Task: Look for space in Ílion, Greece from 4th August, 2023 to 8th August, 2023 for 1 adult in price range Rs.10000 to Rs.15000. Place can be private room with 1  bedroom having 1 bed and 1 bathroom. Property type can be house, flat, hotel. Amenities needed are: wifi, washing machine. Booking option can be shelf check-in. Required host language is English.
Action: Mouse moved to (453, 52)
Screenshot: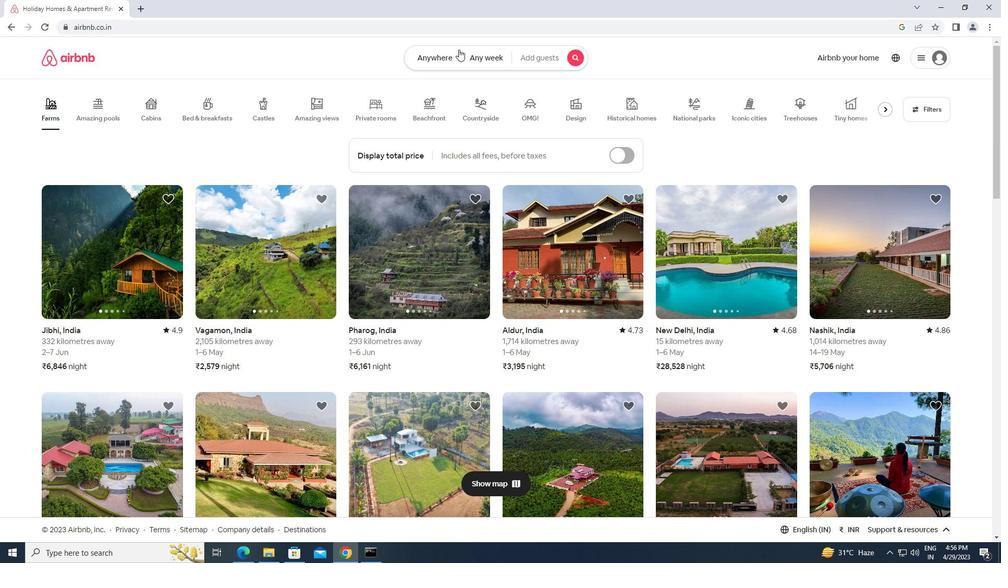 
Action: Mouse pressed left at (453, 52)
Screenshot: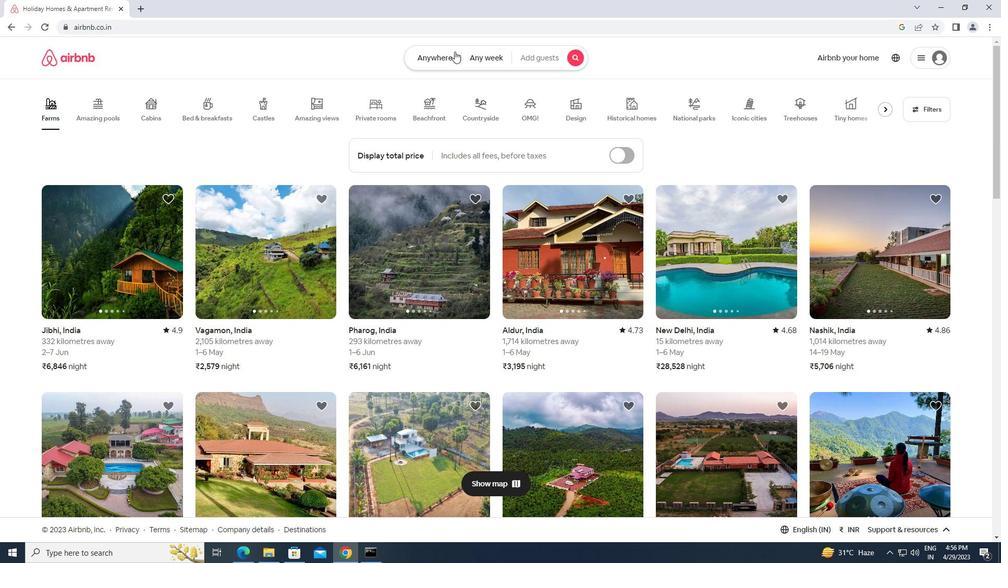 
Action: Mouse moved to (373, 94)
Screenshot: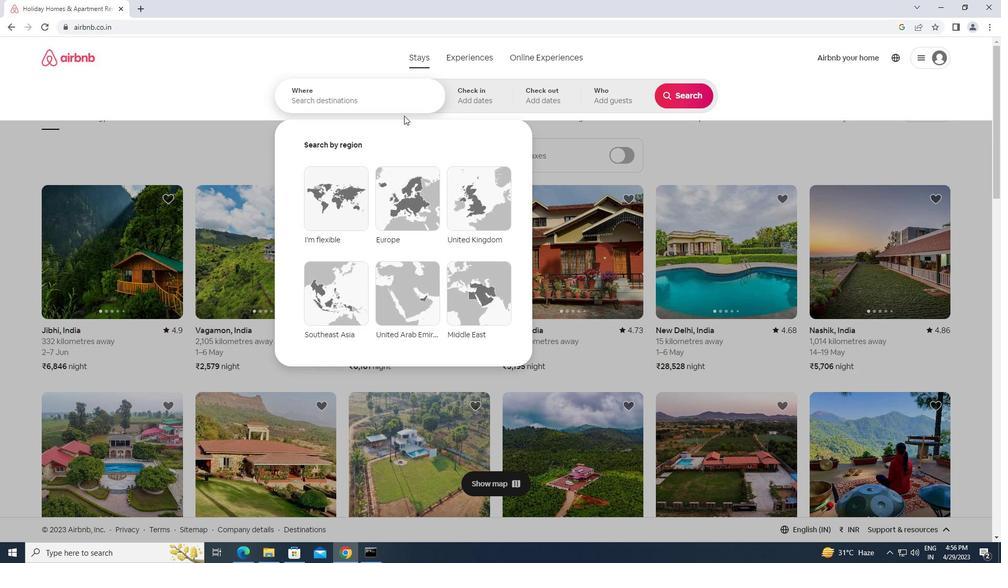 
Action: Mouse pressed left at (373, 94)
Screenshot: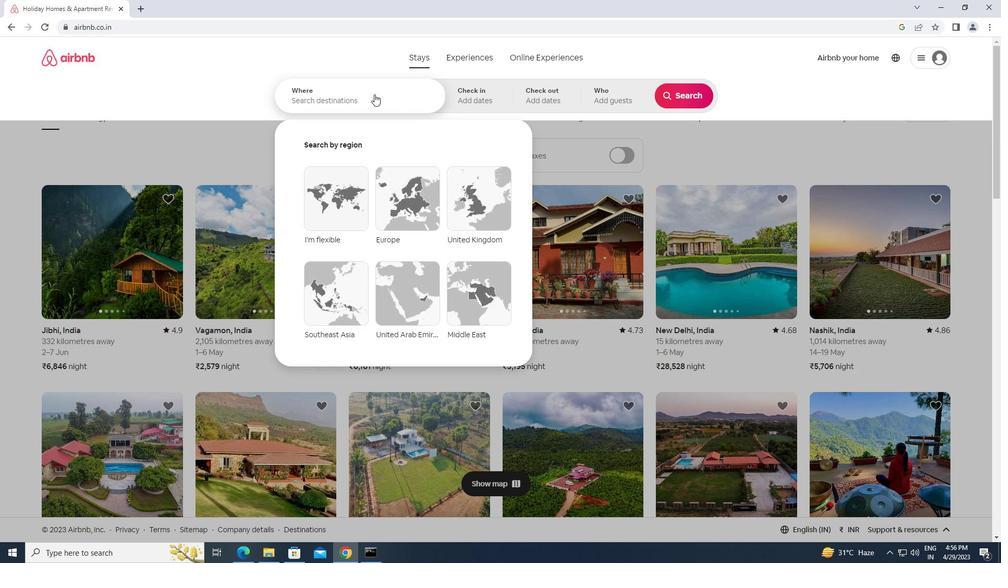 
Action: Key pressed i<Key.caps_lock>lion,<Key.space><Key.caps_lock>g<Key.caps_lock>reece<Key.enter>
Screenshot: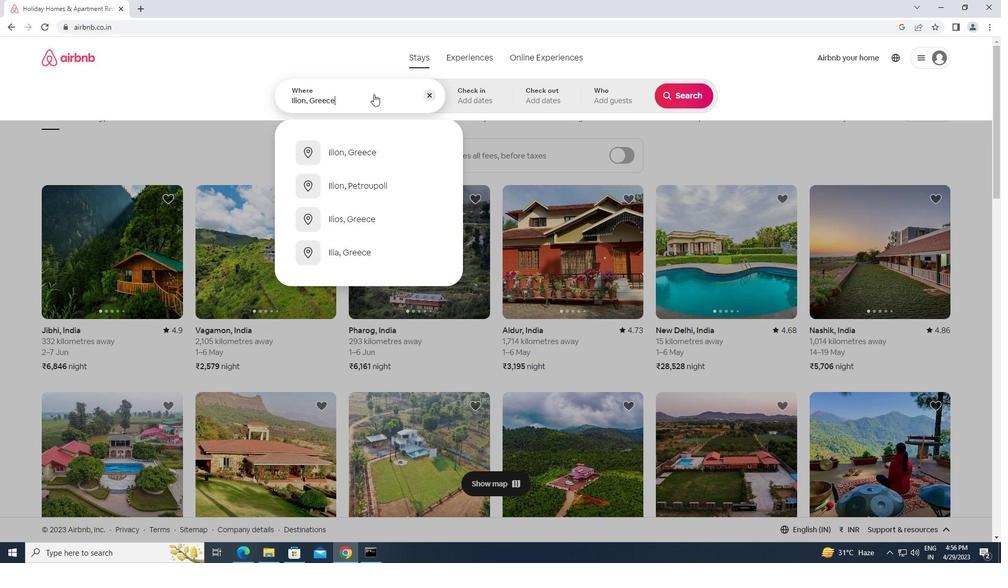 
Action: Mouse moved to (677, 178)
Screenshot: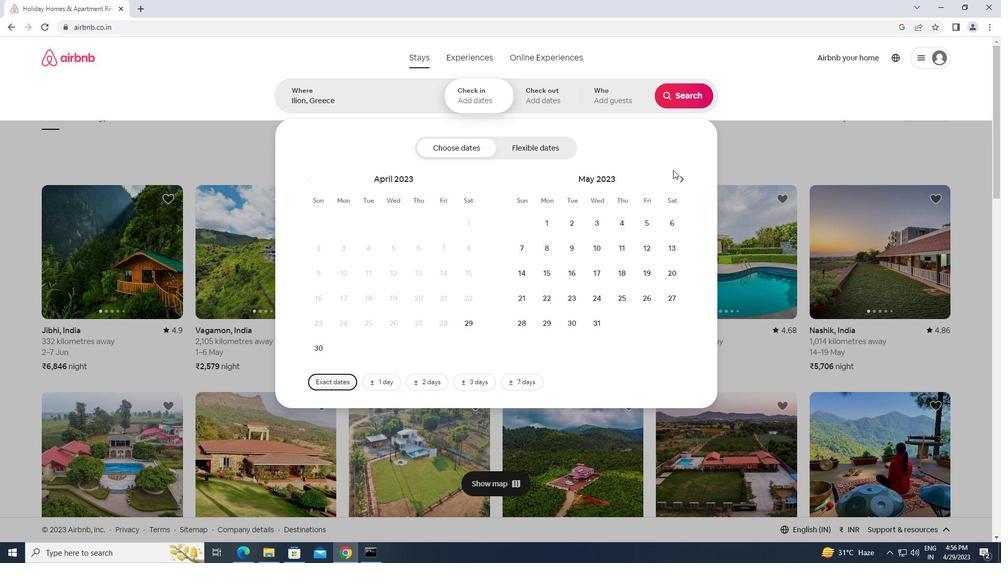 
Action: Mouse pressed left at (677, 178)
Screenshot: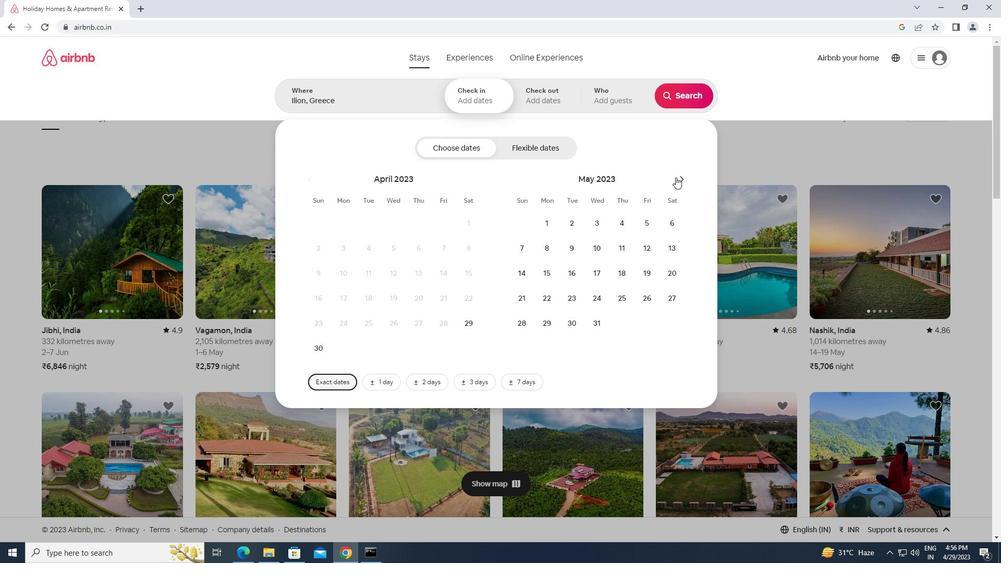 
Action: Mouse pressed left at (677, 178)
Screenshot: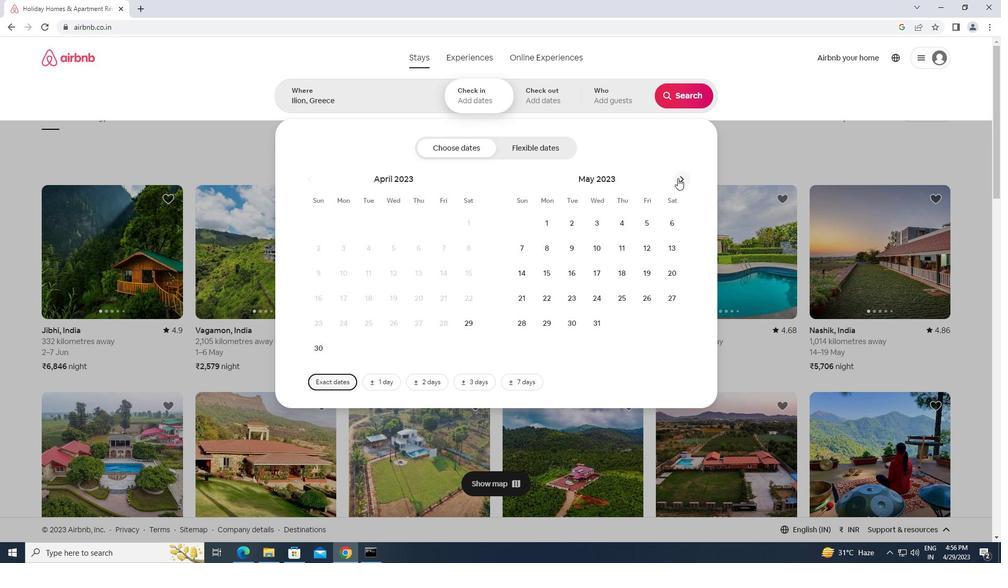 
Action: Mouse pressed left at (677, 178)
Screenshot: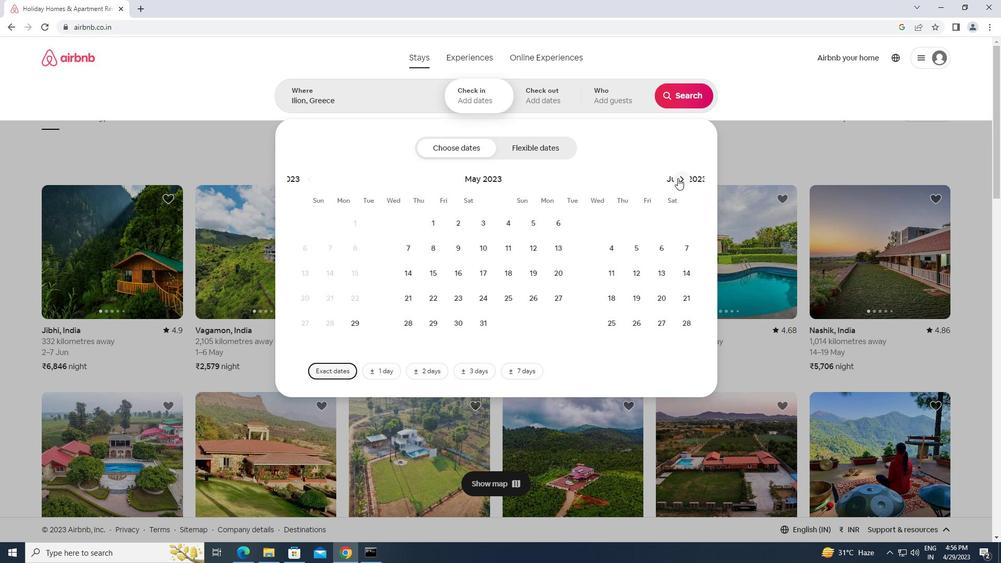 
Action: Mouse pressed left at (677, 178)
Screenshot: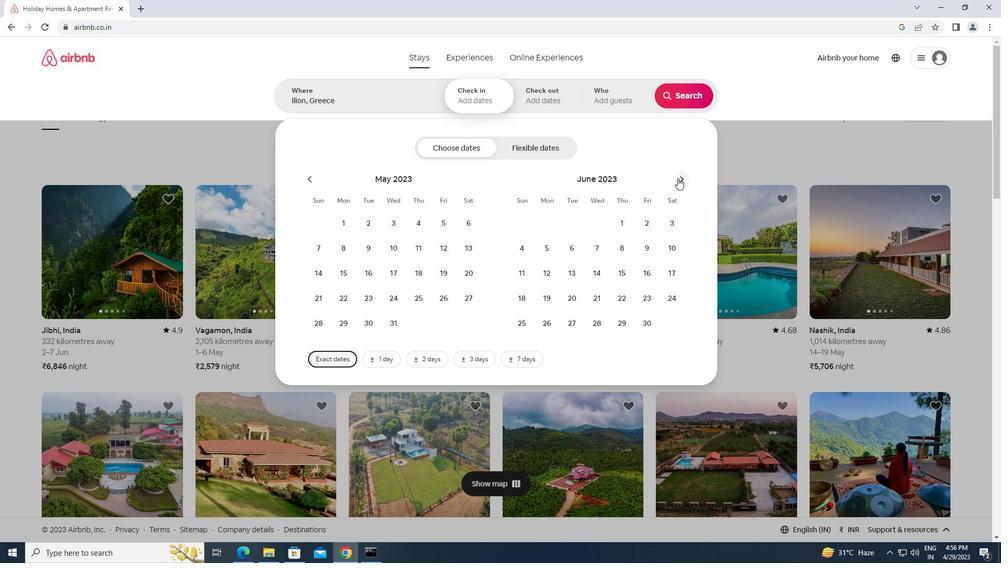 
Action: Mouse moved to (638, 225)
Screenshot: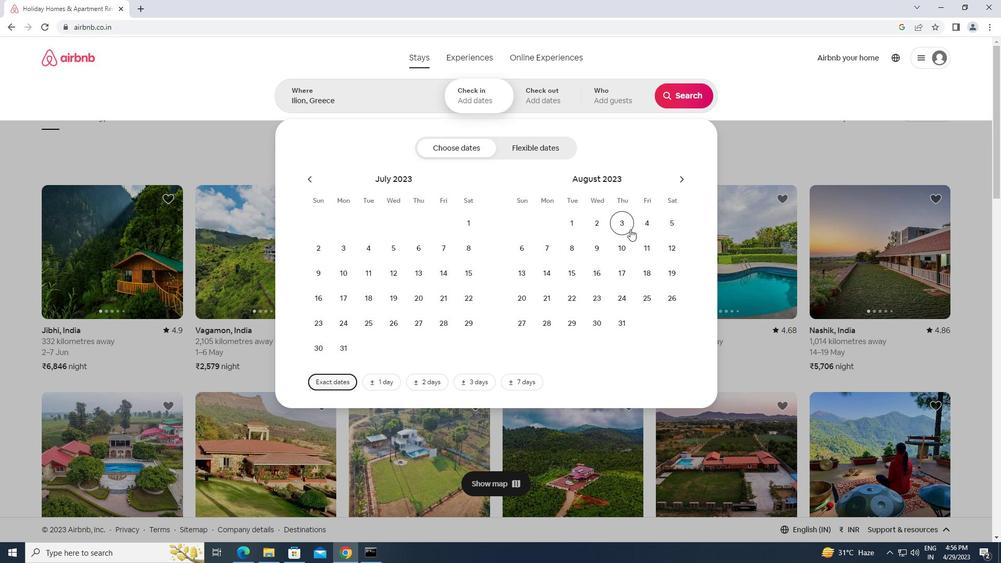 
Action: Mouse pressed left at (638, 225)
Screenshot: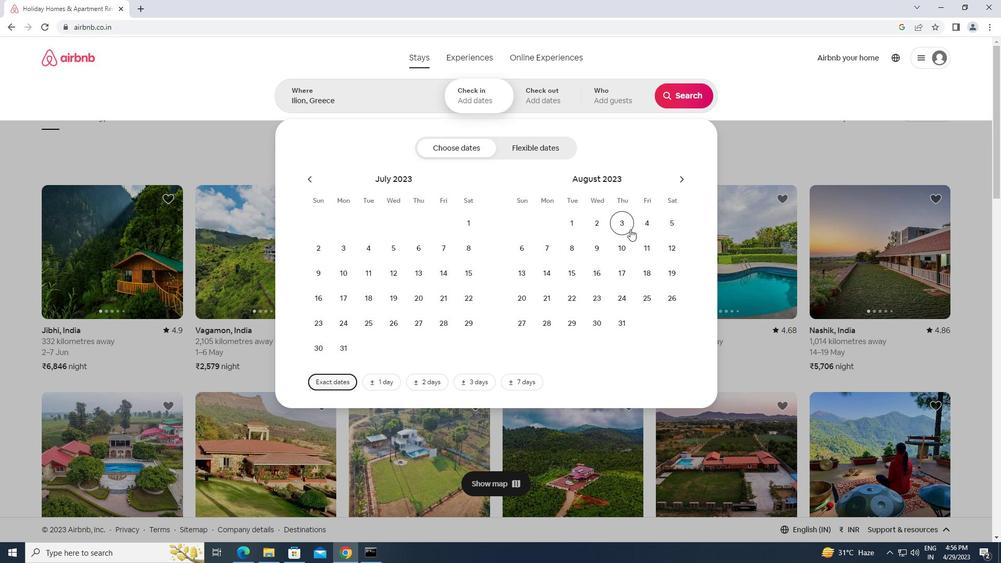 
Action: Mouse moved to (576, 248)
Screenshot: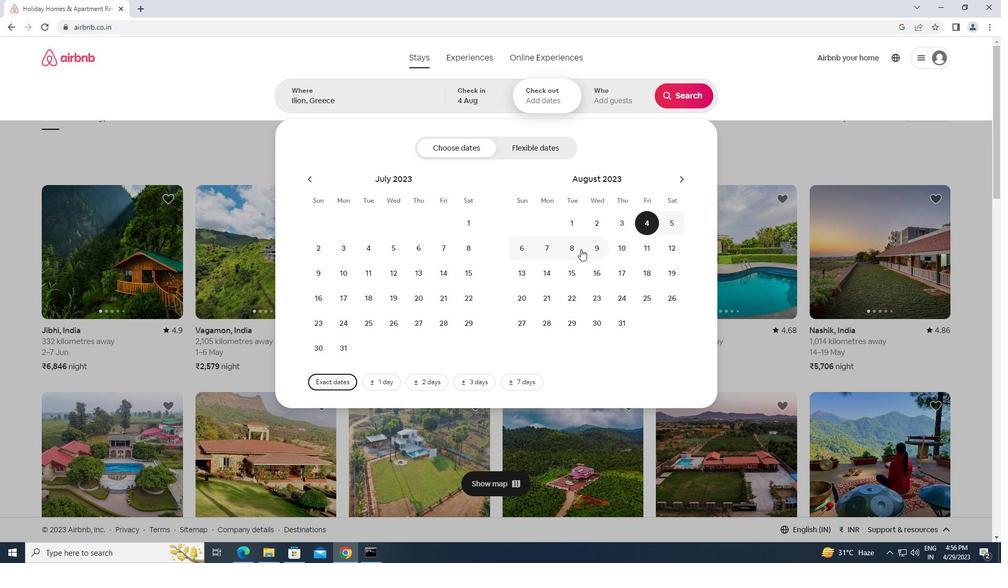 
Action: Mouse pressed left at (576, 248)
Screenshot: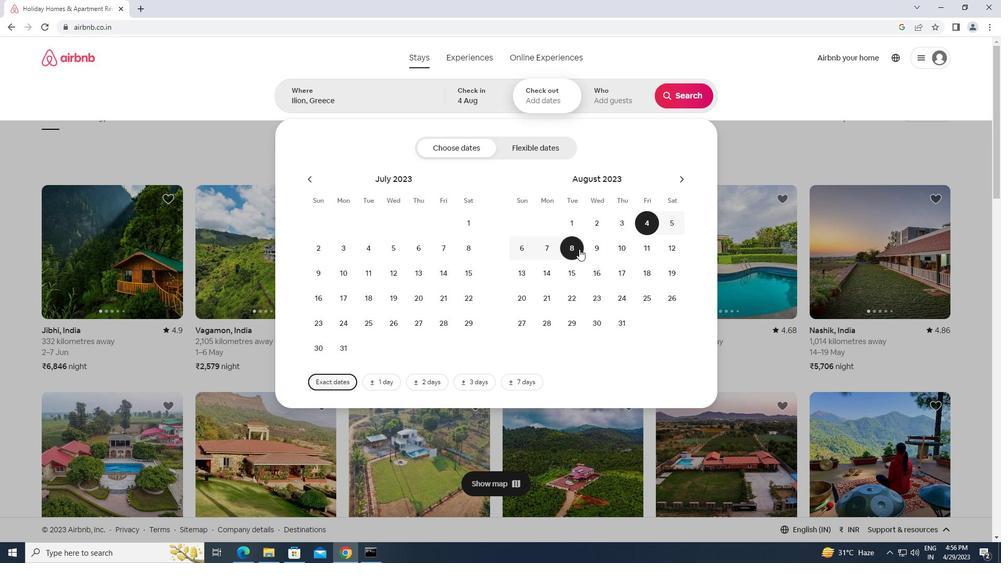 
Action: Mouse moved to (620, 77)
Screenshot: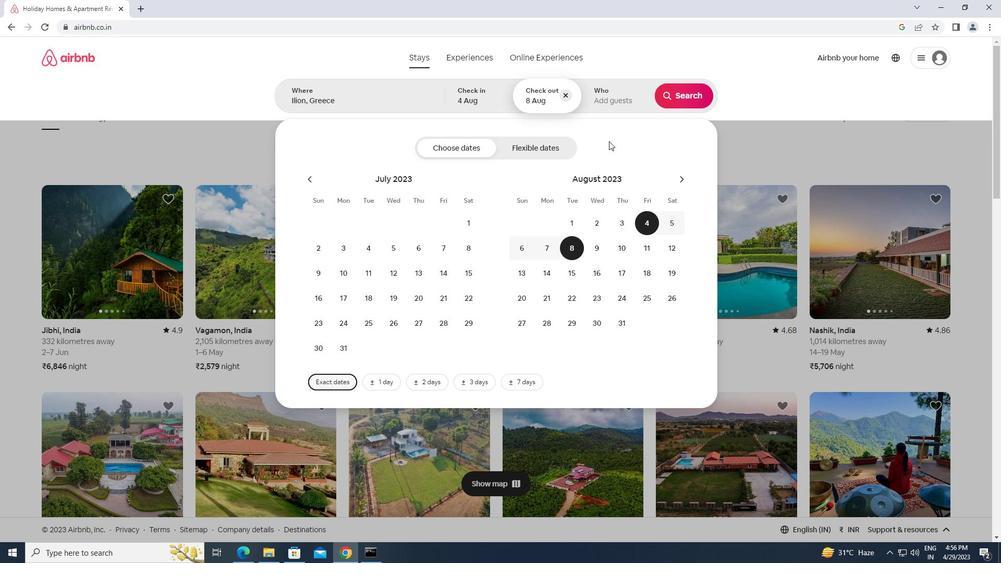 
Action: Mouse pressed left at (620, 77)
Screenshot: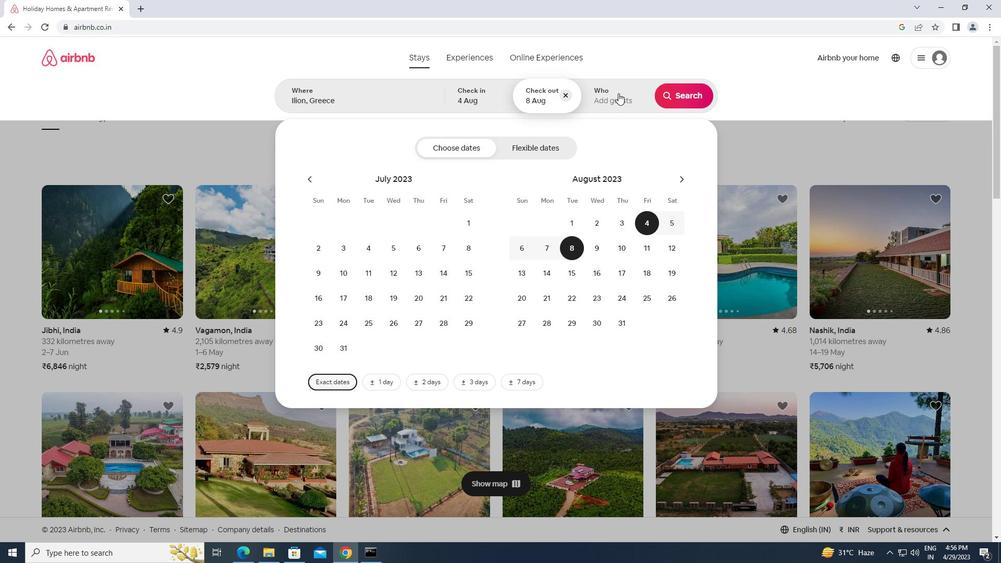 
Action: Mouse moved to (628, 93)
Screenshot: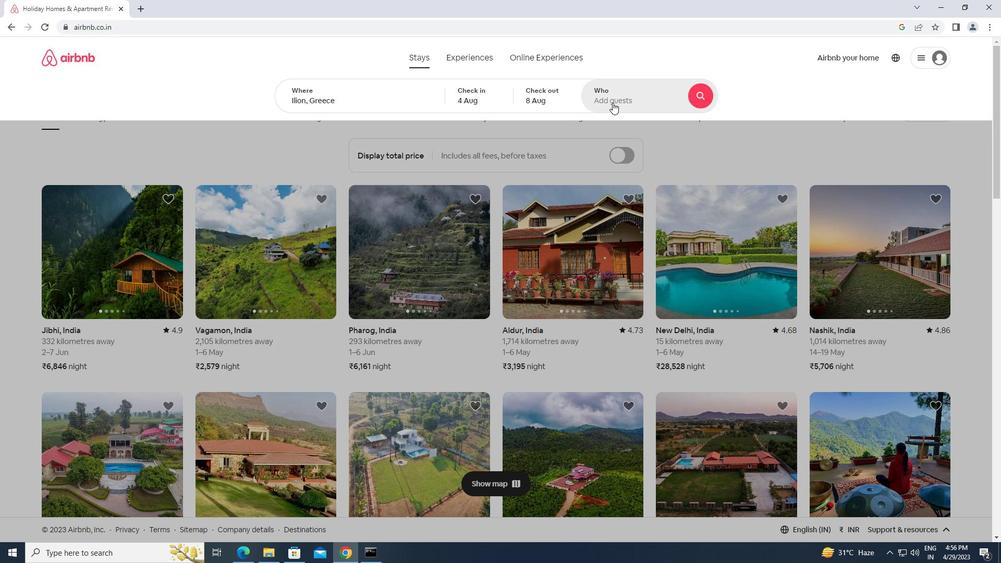 
Action: Mouse pressed left at (628, 93)
Screenshot: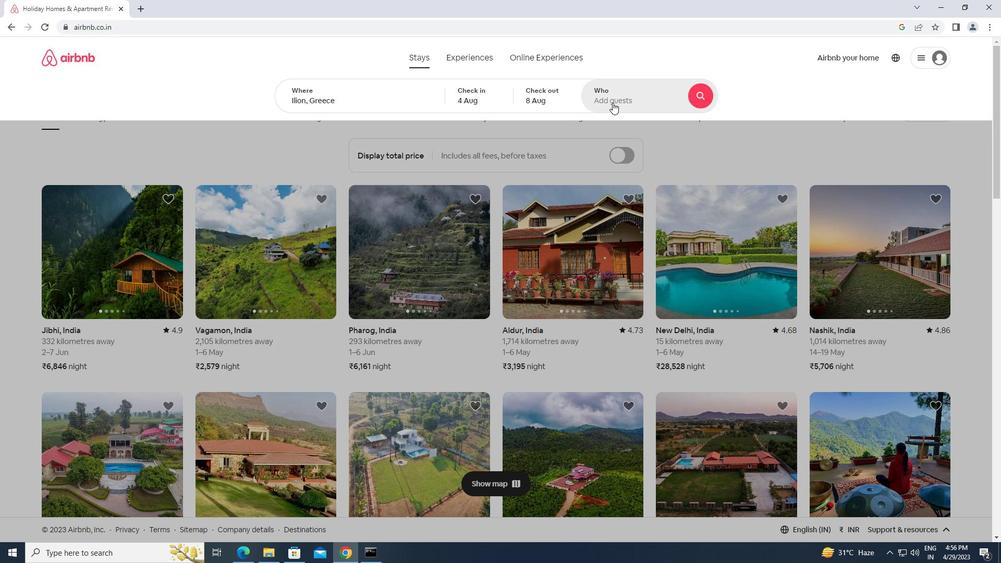 
Action: Mouse moved to (689, 149)
Screenshot: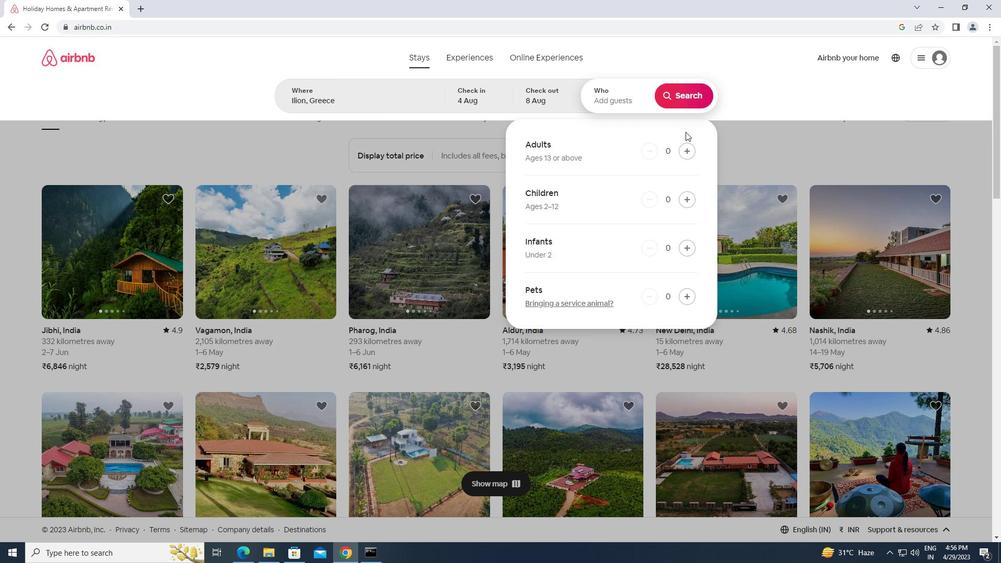 
Action: Mouse pressed left at (689, 149)
Screenshot: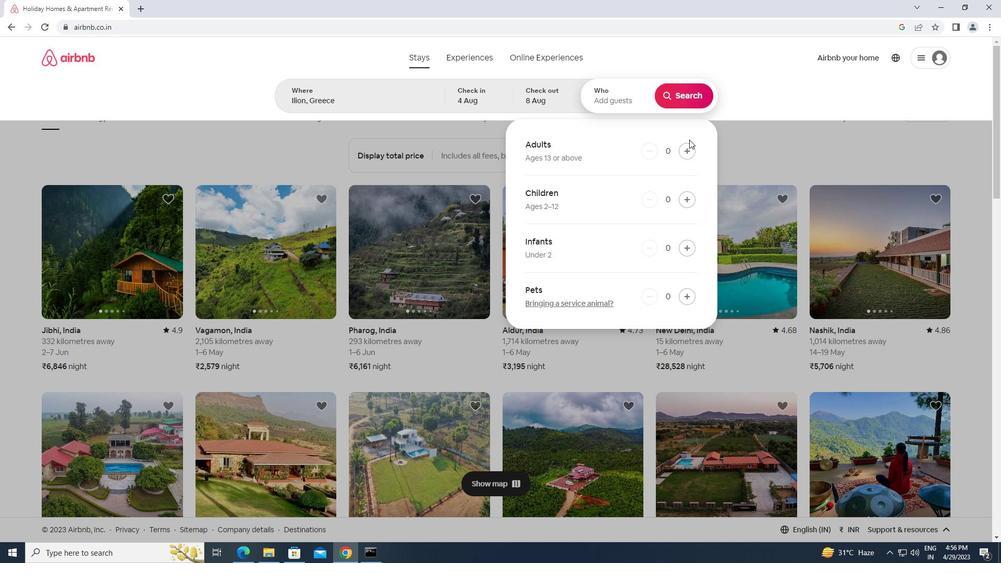 
Action: Mouse moved to (689, 93)
Screenshot: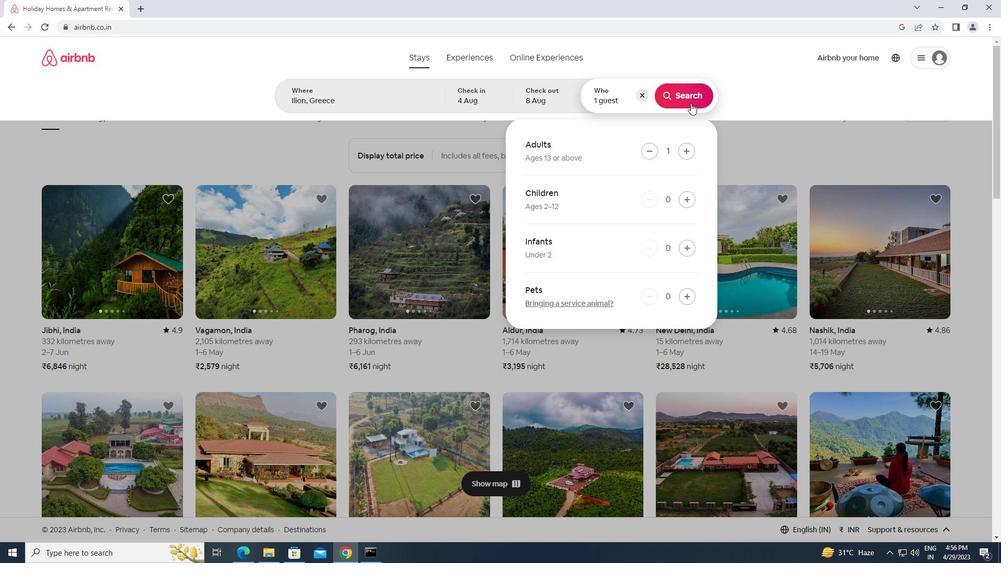 
Action: Mouse pressed left at (689, 93)
Screenshot: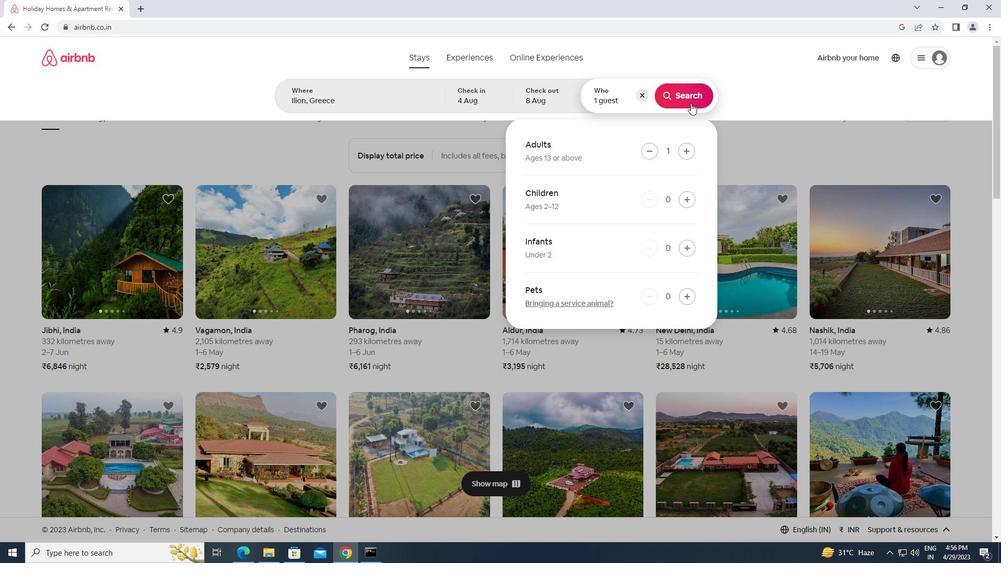 
Action: Mouse moved to (959, 92)
Screenshot: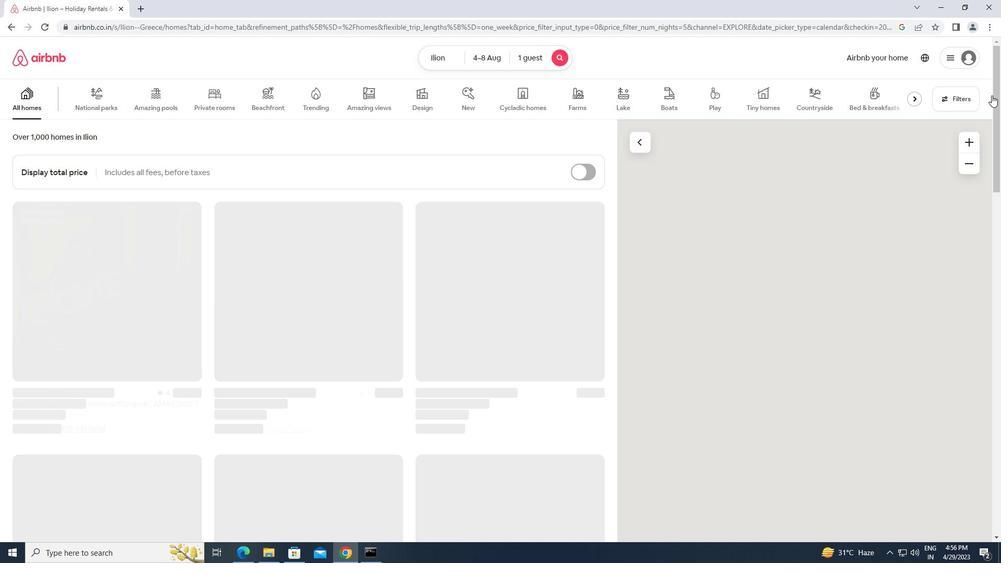 
Action: Mouse pressed left at (959, 92)
Screenshot: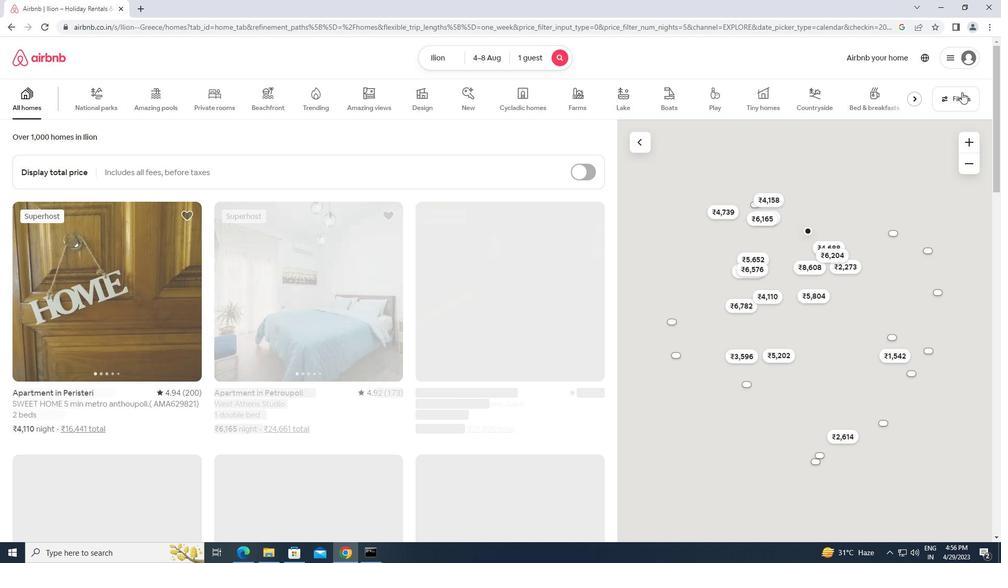 
Action: Mouse moved to (366, 227)
Screenshot: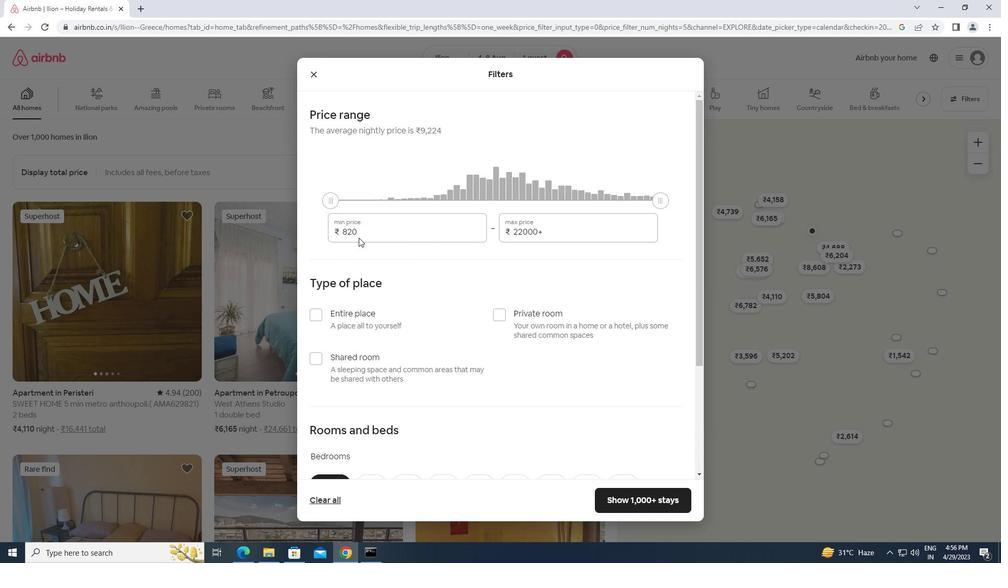
Action: Mouse pressed left at (366, 227)
Screenshot: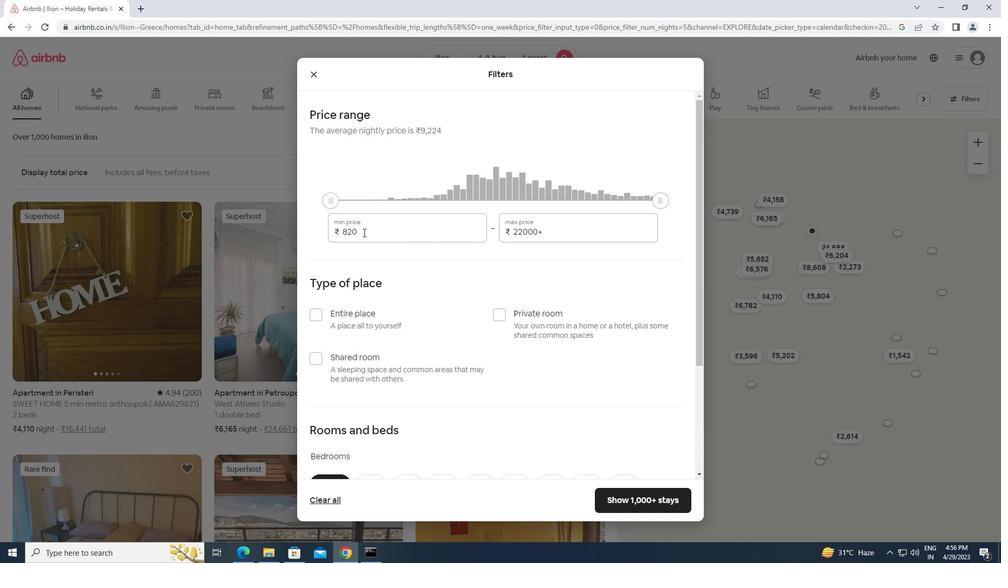 
Action: Mouse moved to (321, 235)
Screenshot: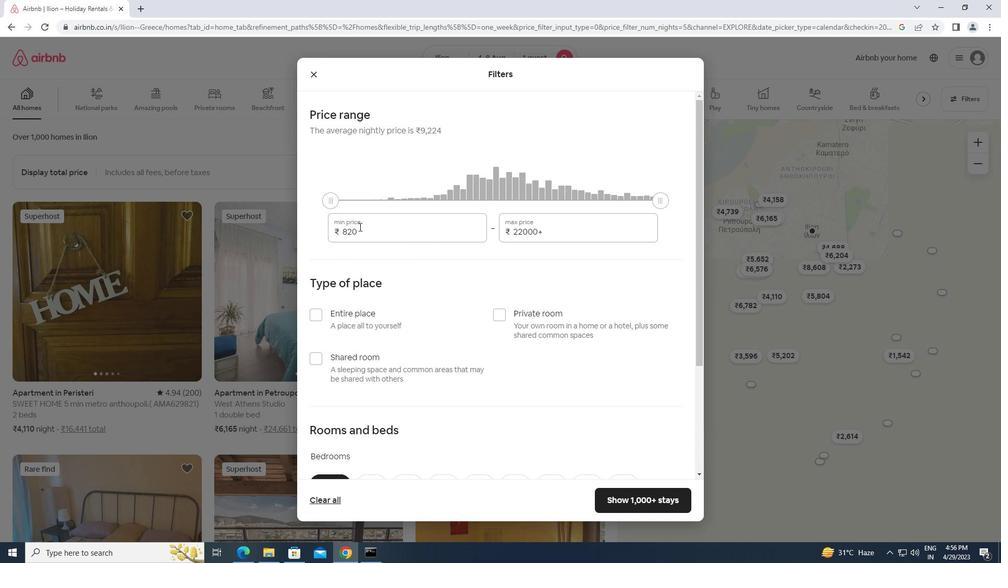 
Action: Key pressed 10000<Key.tab><Key.backspace><Key.backspace><Key.backspace><Key.backspace><Key.backspace><Key.backspace><Key.backspace><Key.backspace><Key.backspace><Key.backspace><Key.backspace><Key.backspace><Key.backspace><Key.backspace><Key.backspace>15000
Screenshot: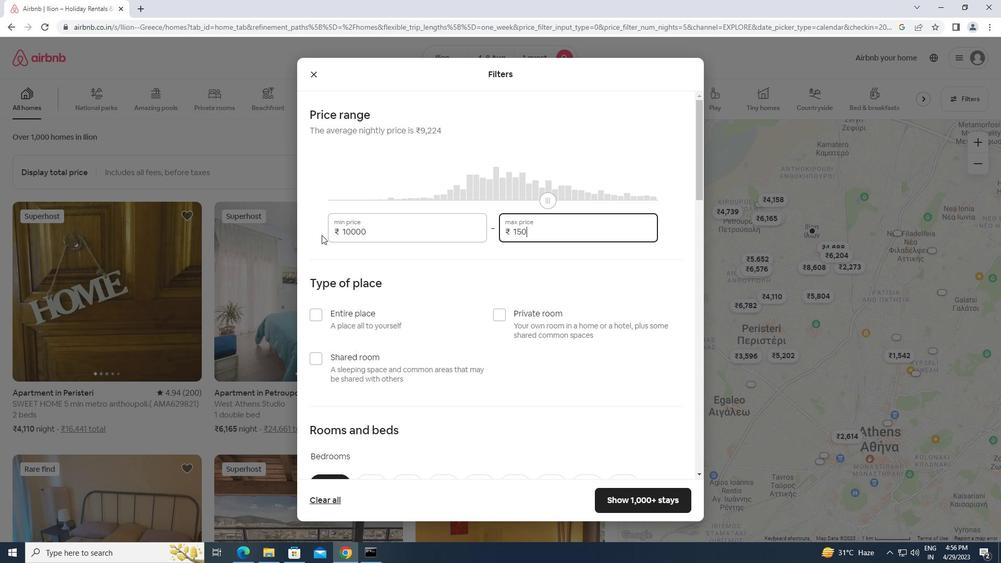 
Action: Mouse moved to (502, 311)
Screenshot: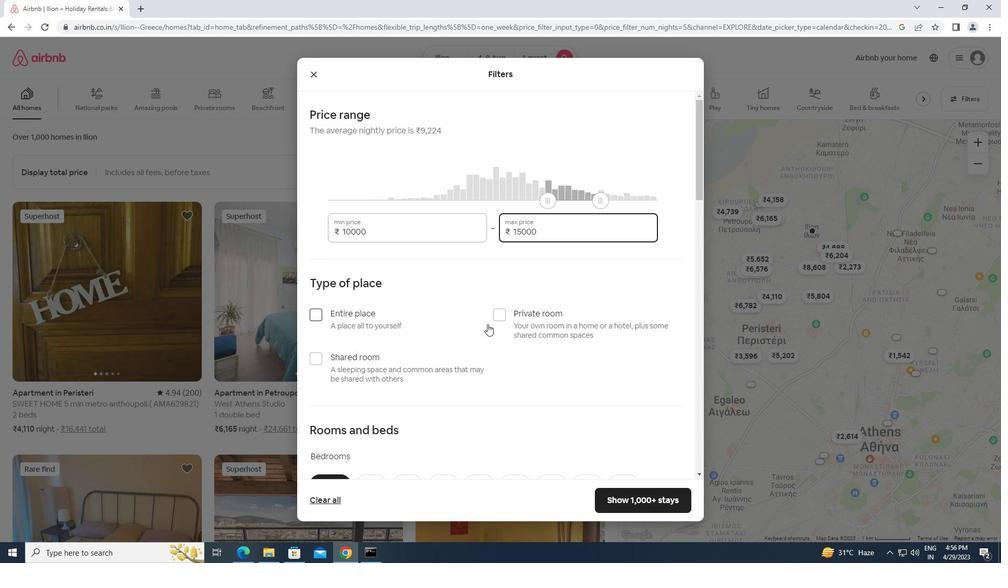 
Action: Mouse pressed left at (502, 311)
Screenshot: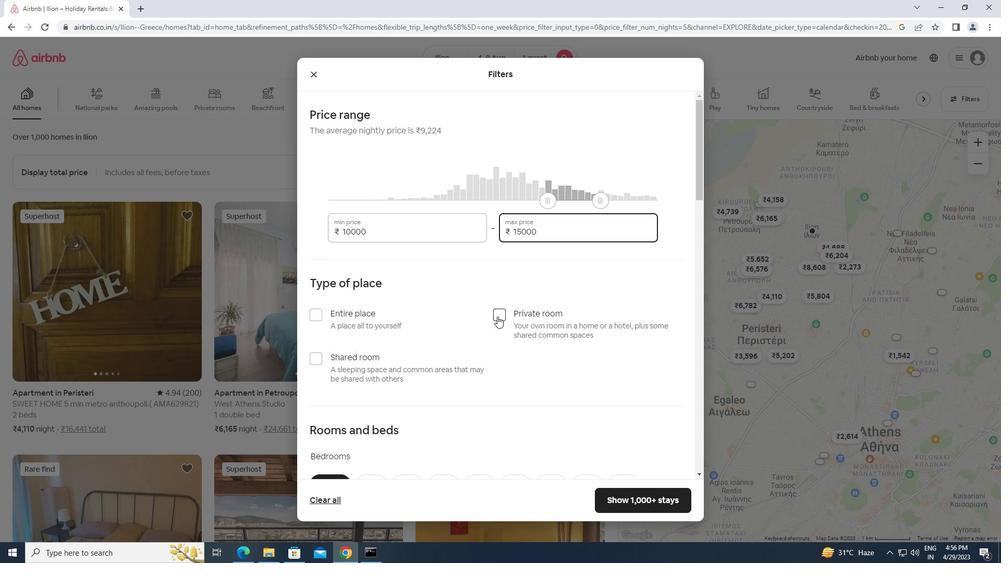 
Action: Mouse moved to (481, 327)
Screenshot: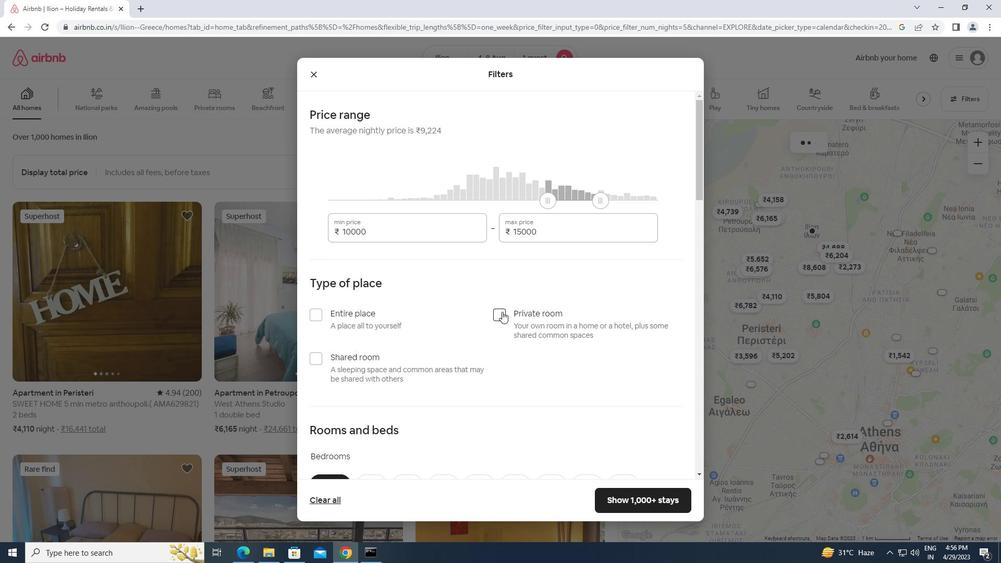 
Action: Mouse scrolled (481, 326) with delta (0, 0)
Screenshot: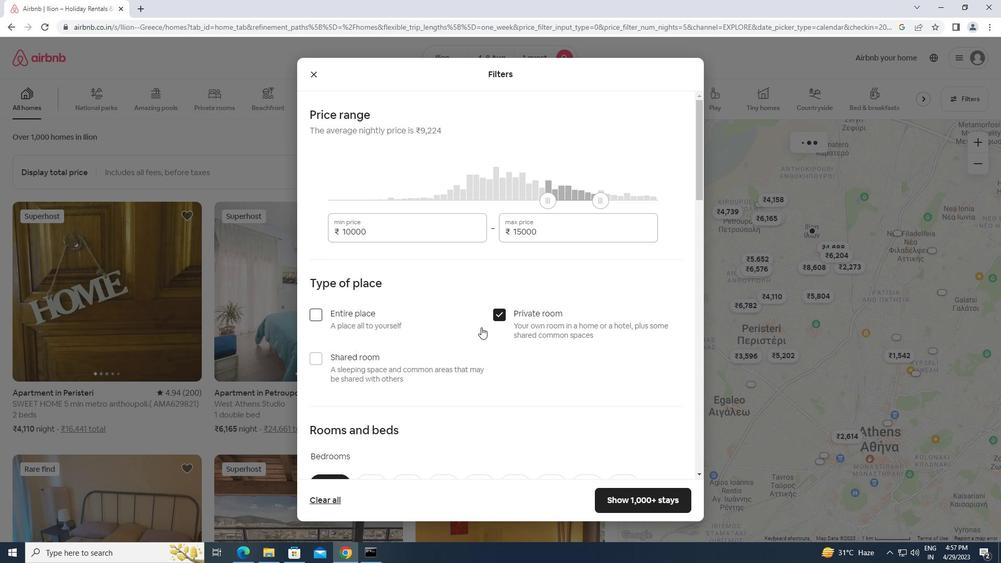 
Action: Mouse scrolled (481, 326) with delta (0, 0)
Screenshot: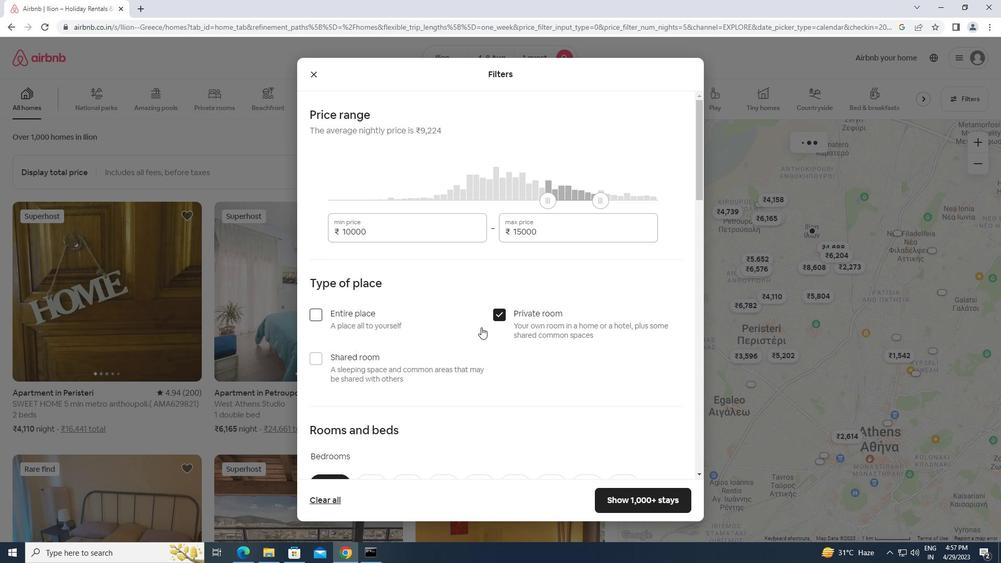 
Action: Mouse moved to (358, 370)
Screenshot: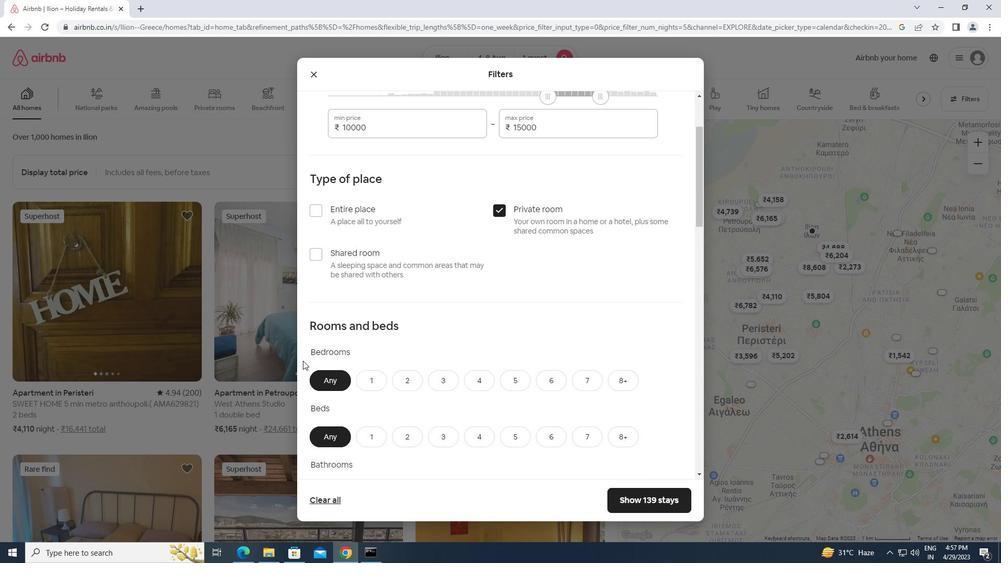 
Action: Mouse scrolled (358, 369) with delta (0, 0)
Screenshot: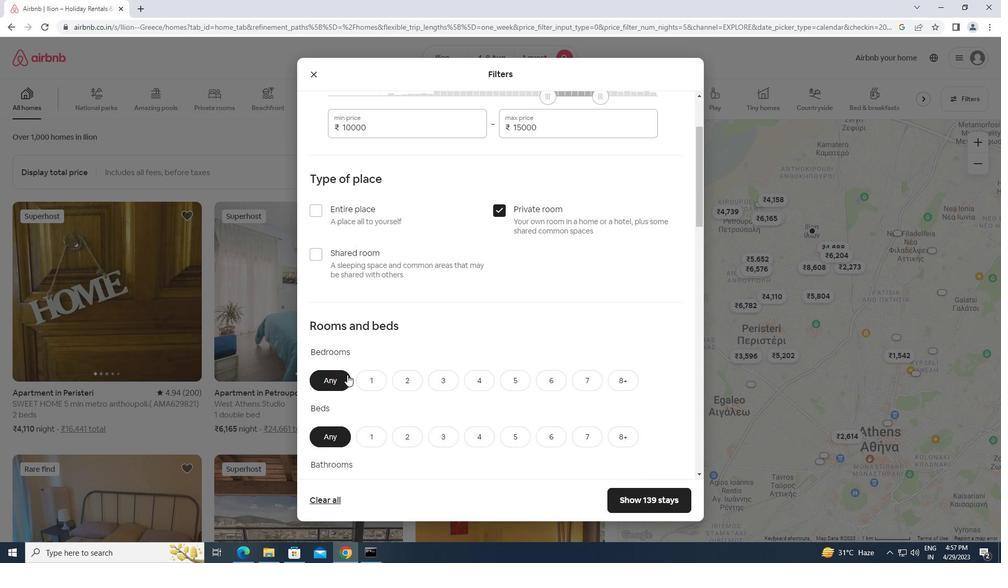 
Action: Mouse scrolled (358, 369) with delta (0, 0)
Screenshot: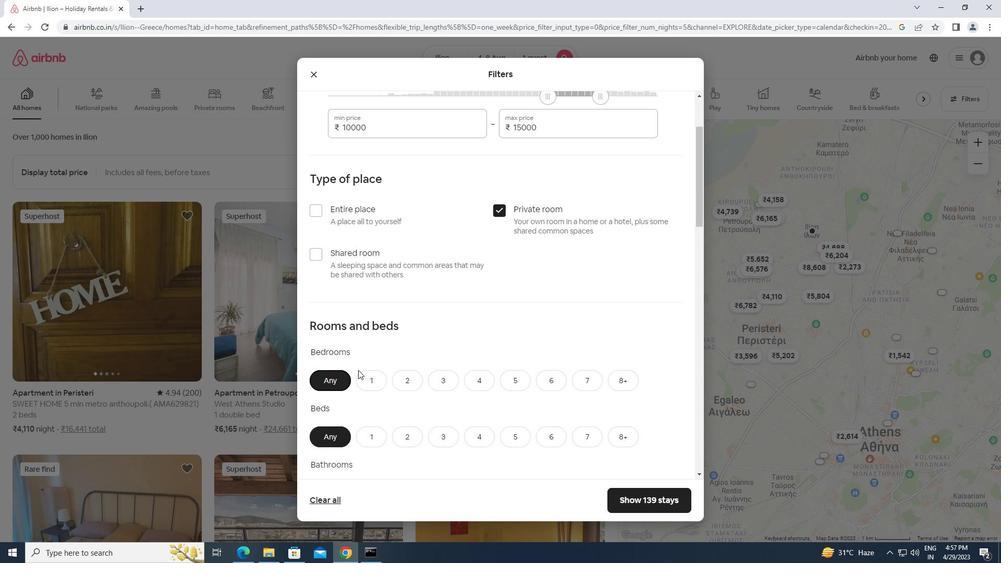 
Action: Mouse moved to (372, 283)
Screenshot: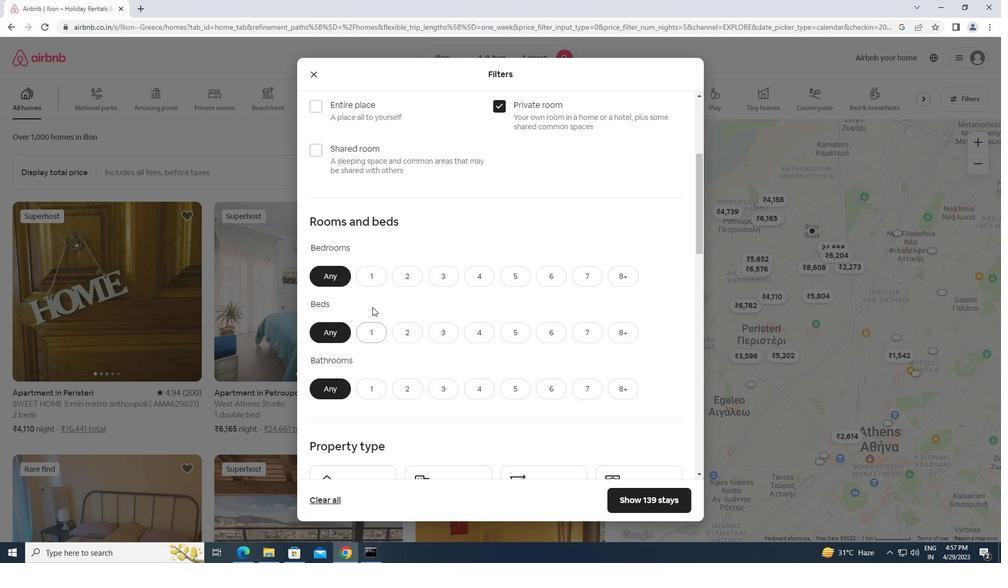 
Action: Mouse pressed left at (372, 283)
Screenshot: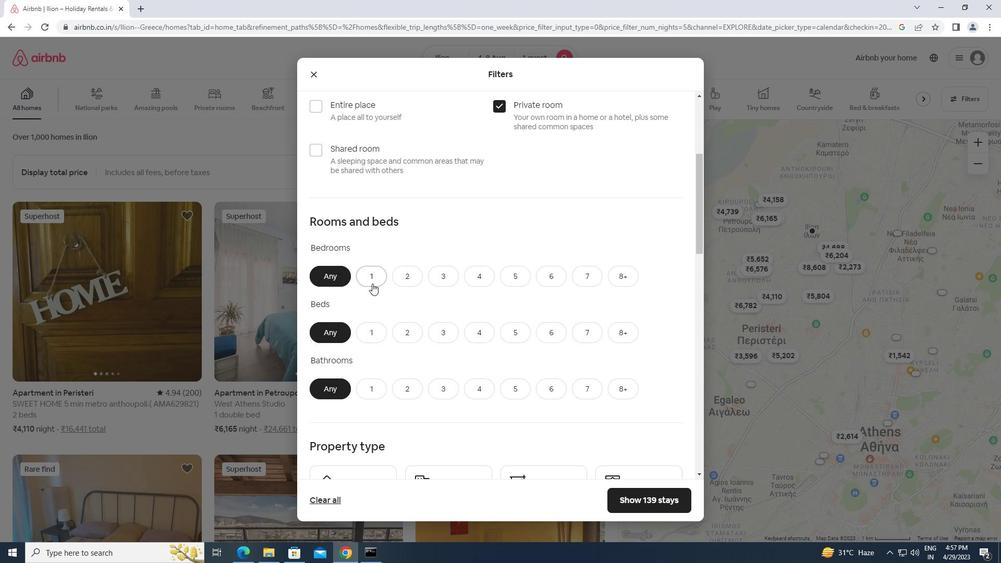 
Action: Mouse moved to (366, 331)
Screenshot: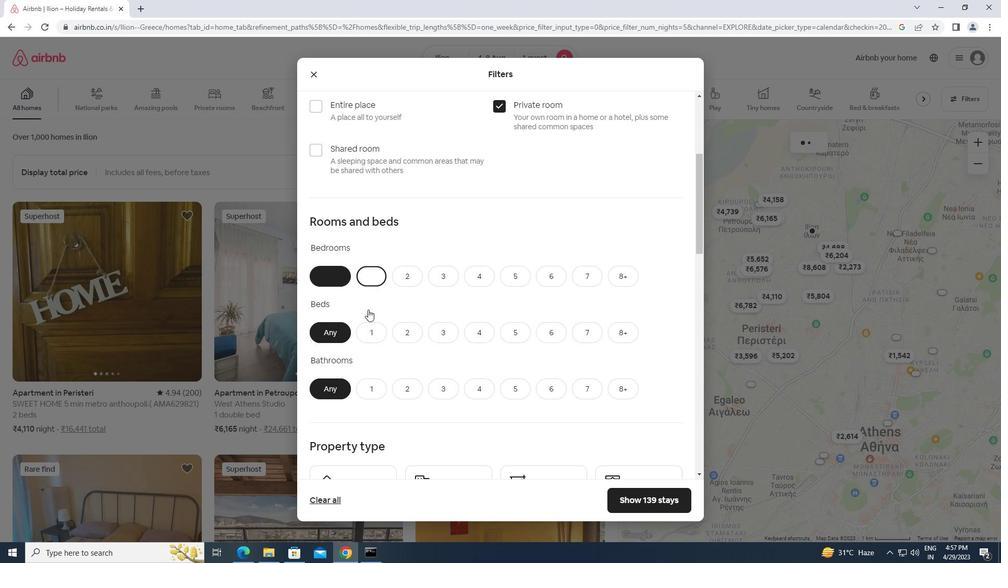 
Action: Mouse pressed left at (366, 331)
Screenshot: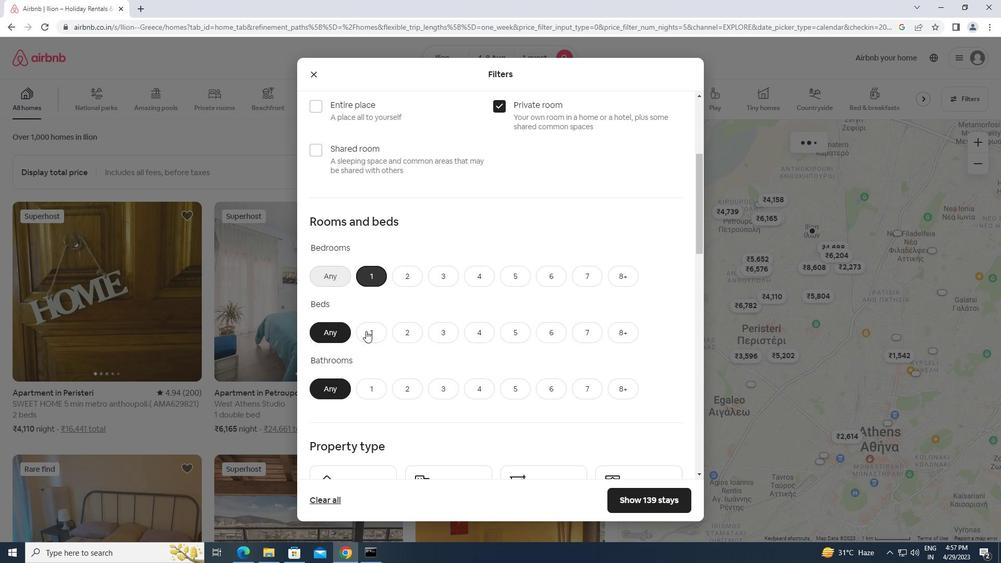 
Action: Mouse moved to (370, 379)
Screenshot: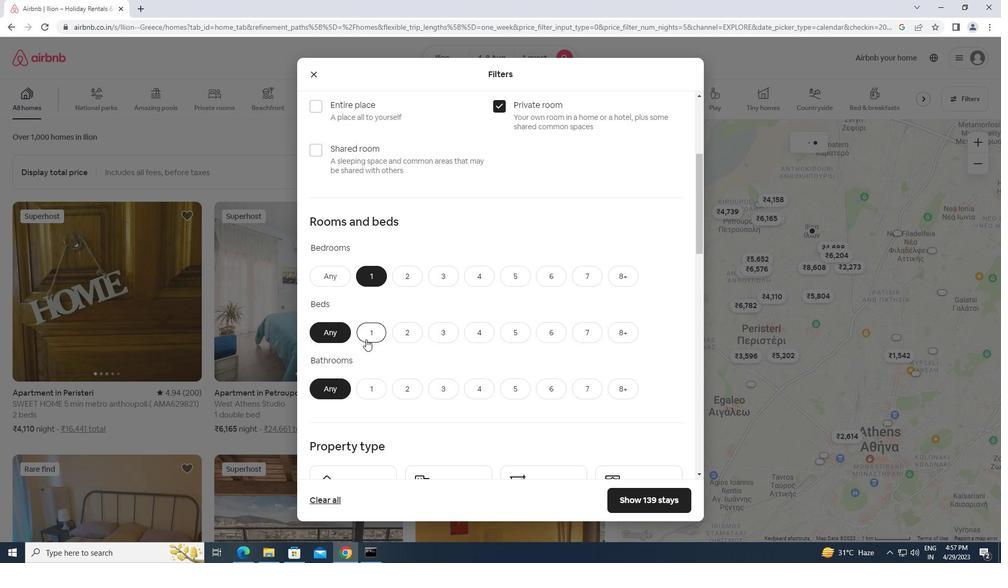 
Action: Mouse pressed left at (370, 379)
Screenshot: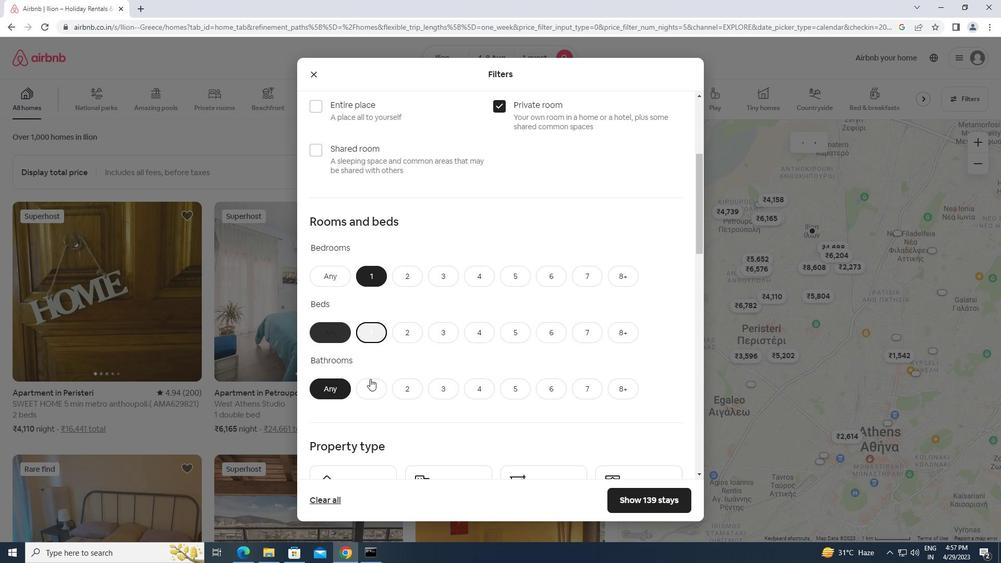 
Action: Mouse moved to (380, 386)
Screenshot: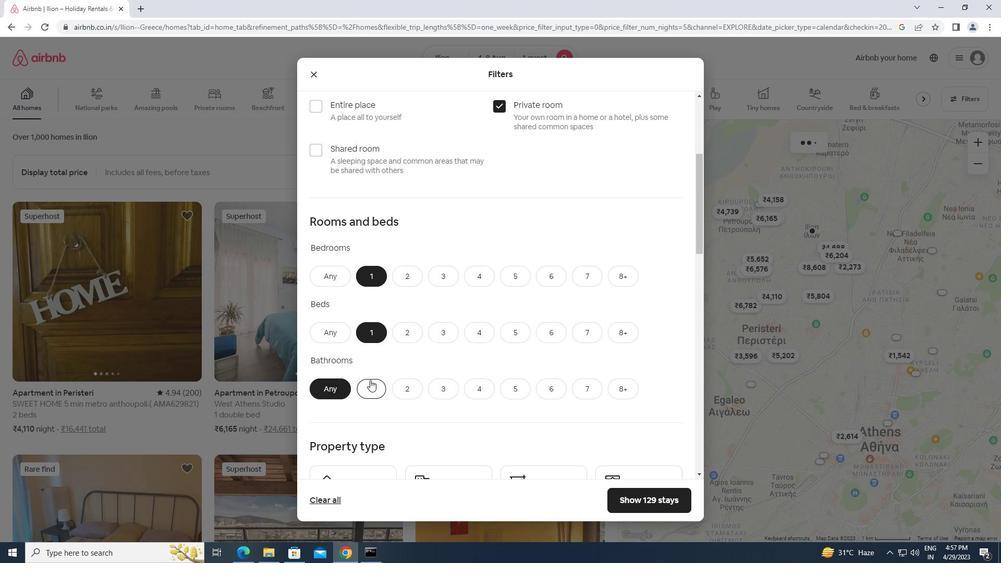 
Action: Mouse scrolled (380, 385) with delta (0, 0)
Screenshot: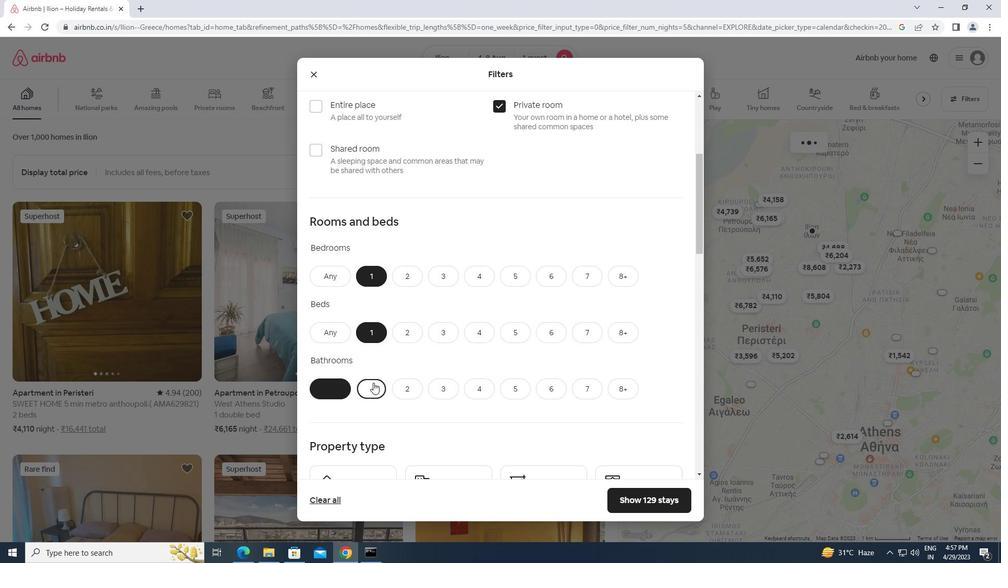 
Action: Mouse moved to (380, 386)
Screenshot: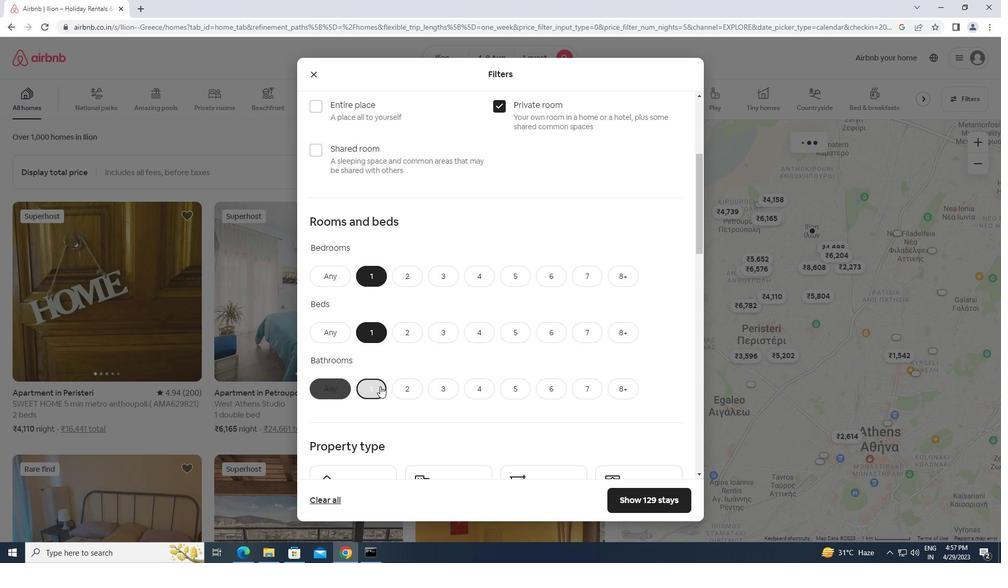
Action: Mouse scrolled (380, 385) with delta (0, 0)
Screenshot: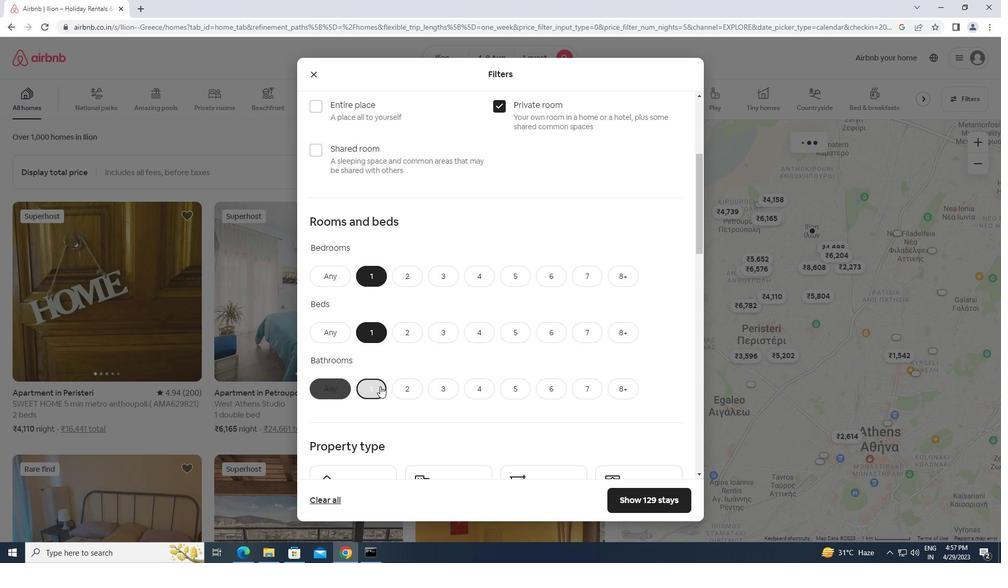 
Action: Mouse scrolled (380, 385) with delta (0, 0)
Screenshot: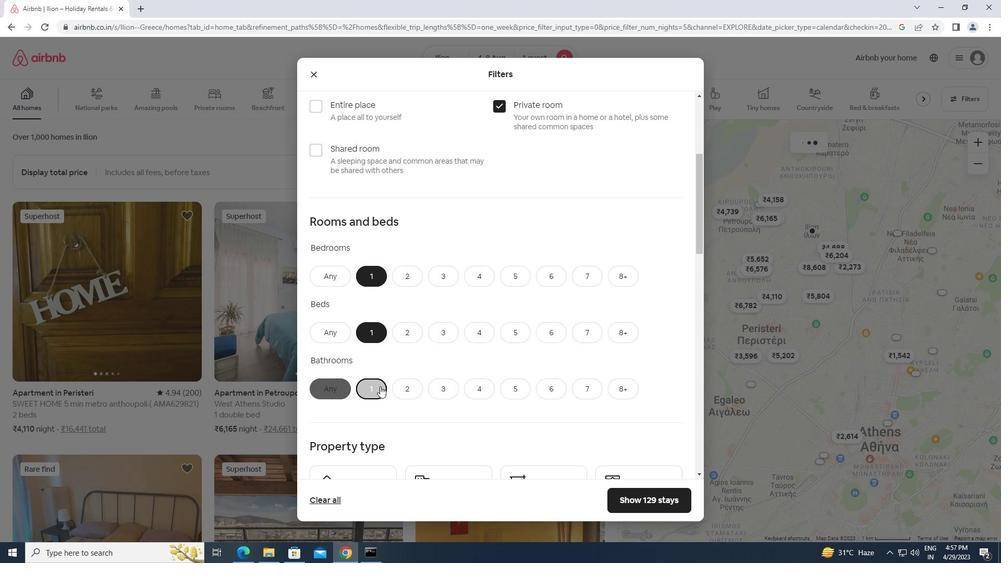 
Action: Mouse moved to (354, 355)
Screenshot: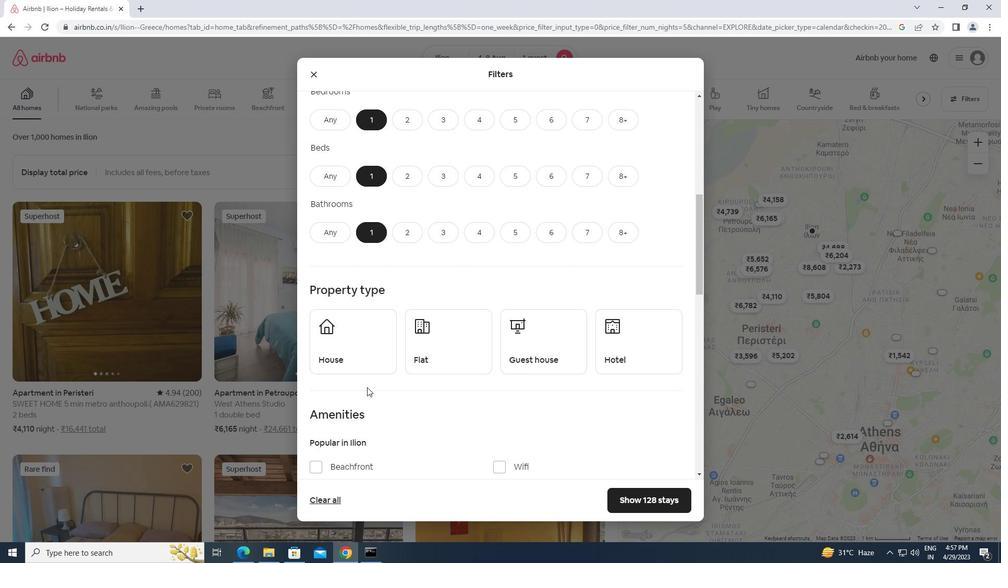 
Action: Mouse pressed left at (354, 355)
Screenshot: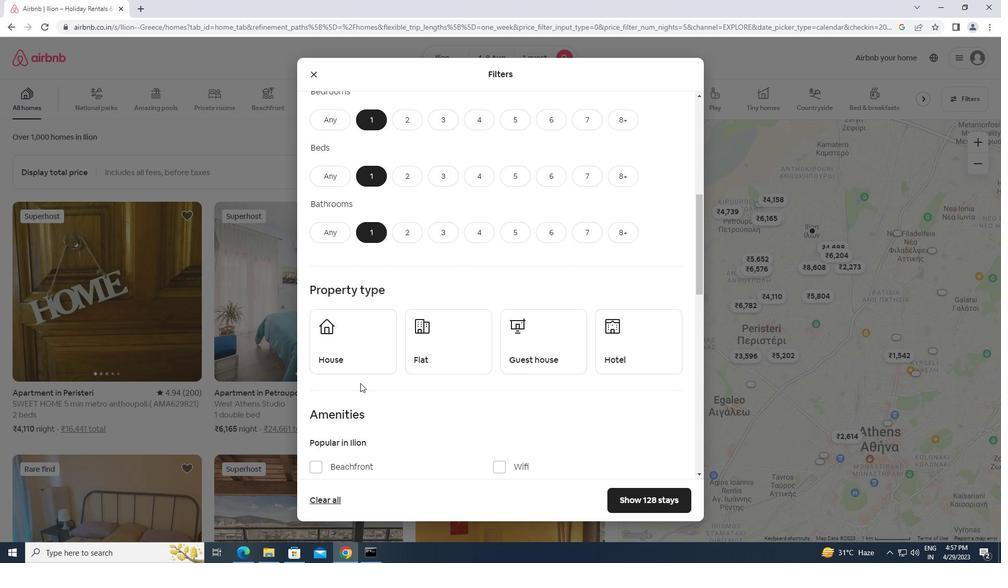 
Action: Mouse moved to (439, 354)
Screenshot: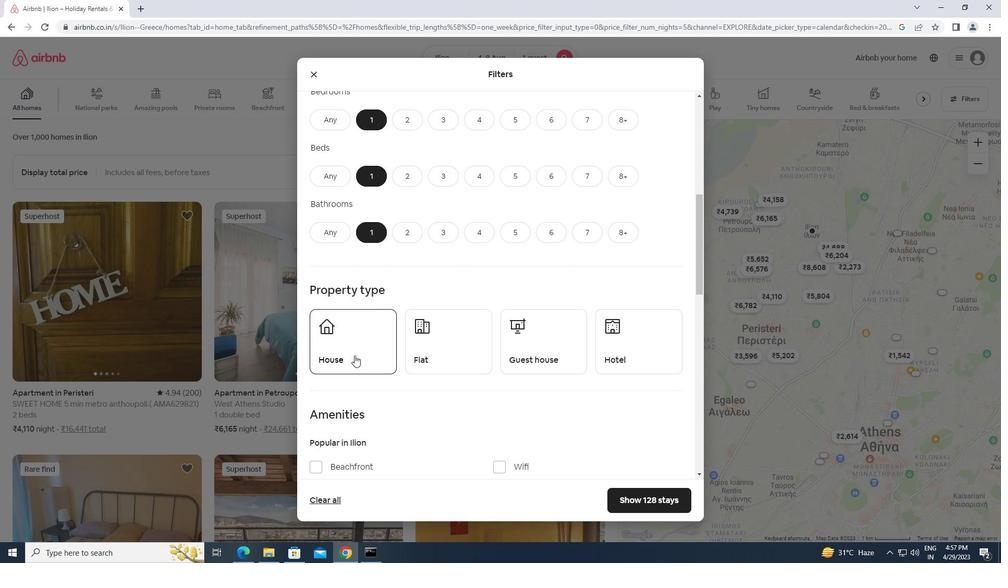 
Action: Mouse pressed left at (439, 354)
Screenshot: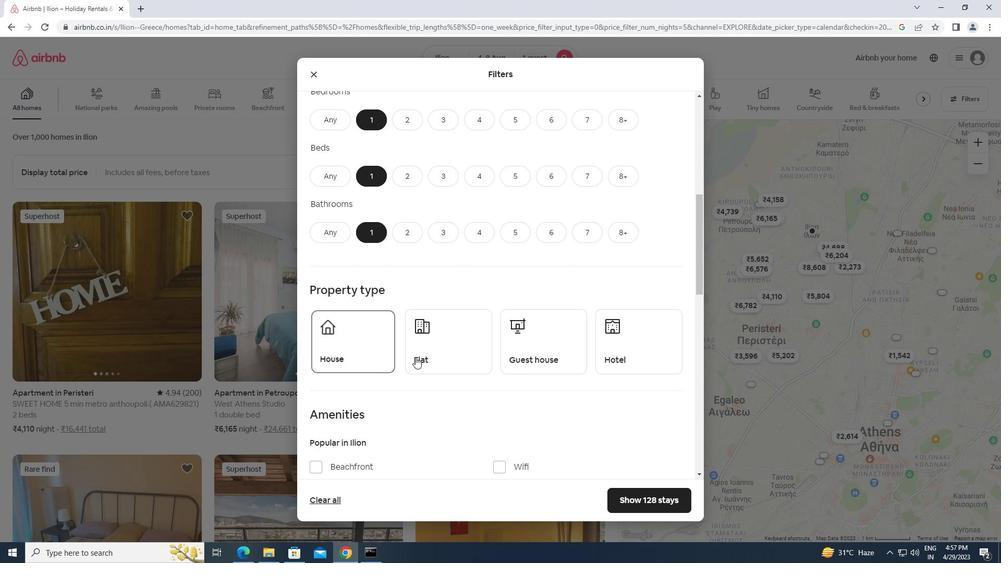 
Action: Mouse moved to (587, 342)
Screenshot: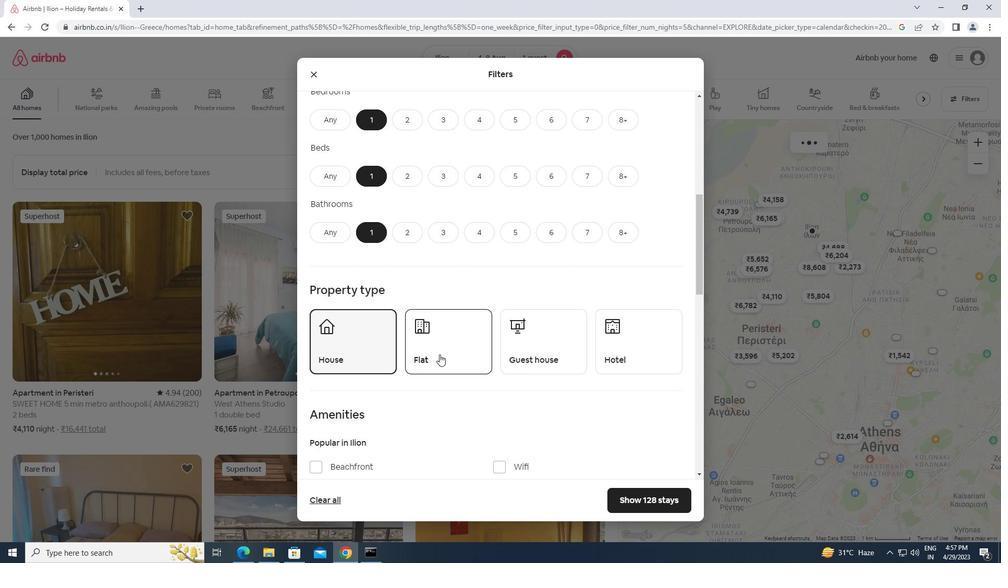 
Action: Mouse pressed left at (587, 342)
Screenshot: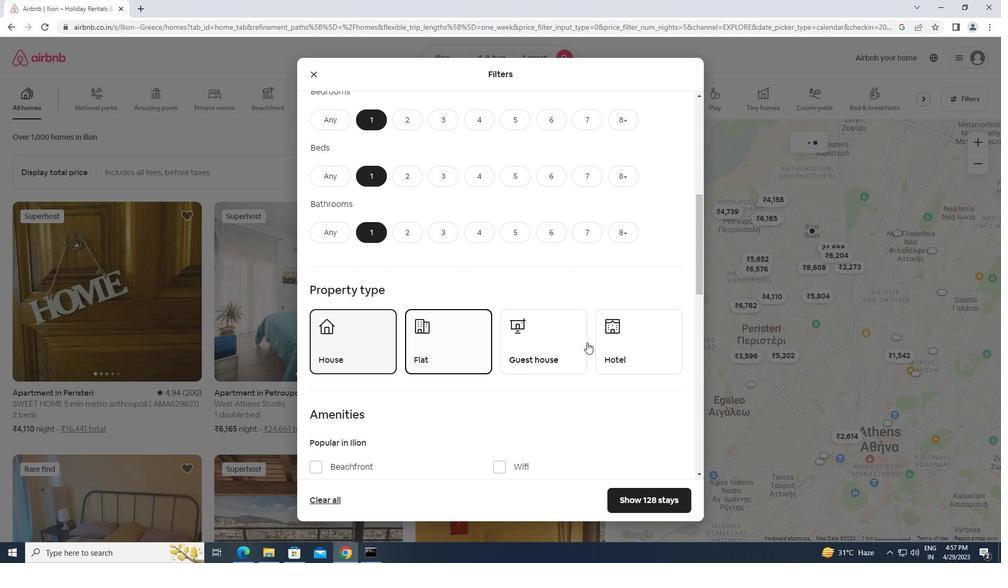 
Action: Mouse moved to (551, 344)
Screenshot: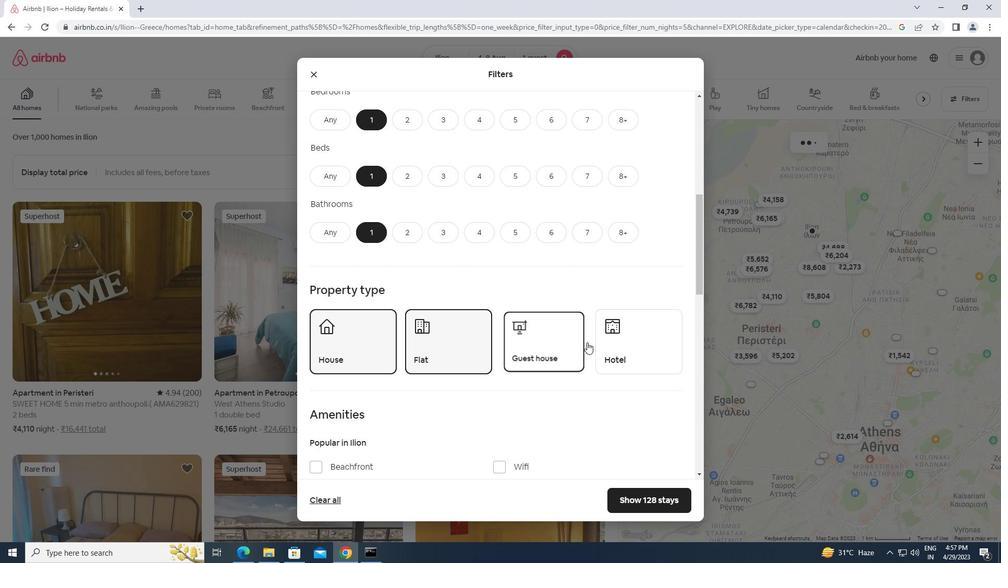 
Action: Mouse pressed left at (551, 344)
Screenshot: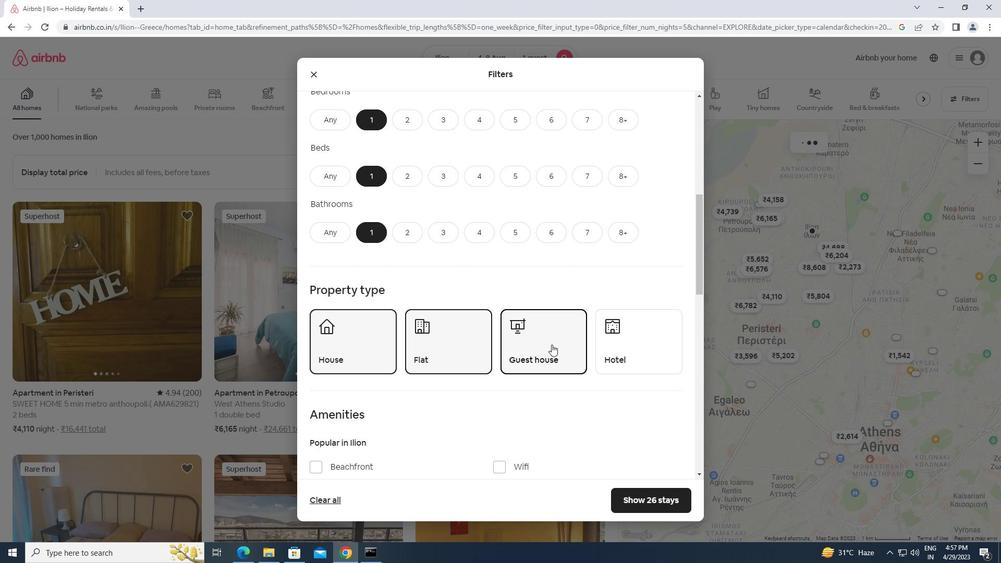 
Action: Mouse moved to (615, 343)
Screenshot: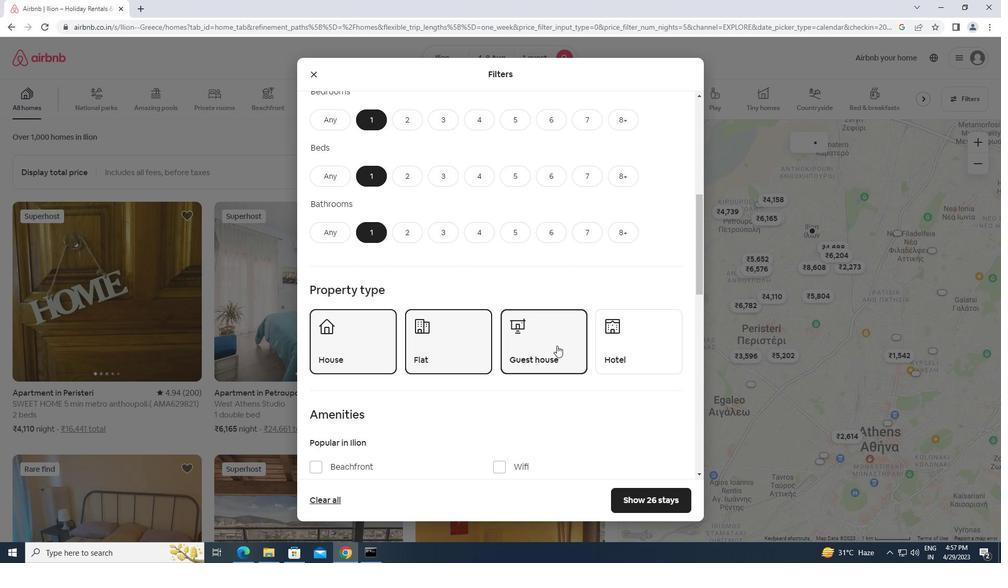 
Action: Mouse pressed left at (615, 343)
Screenshot: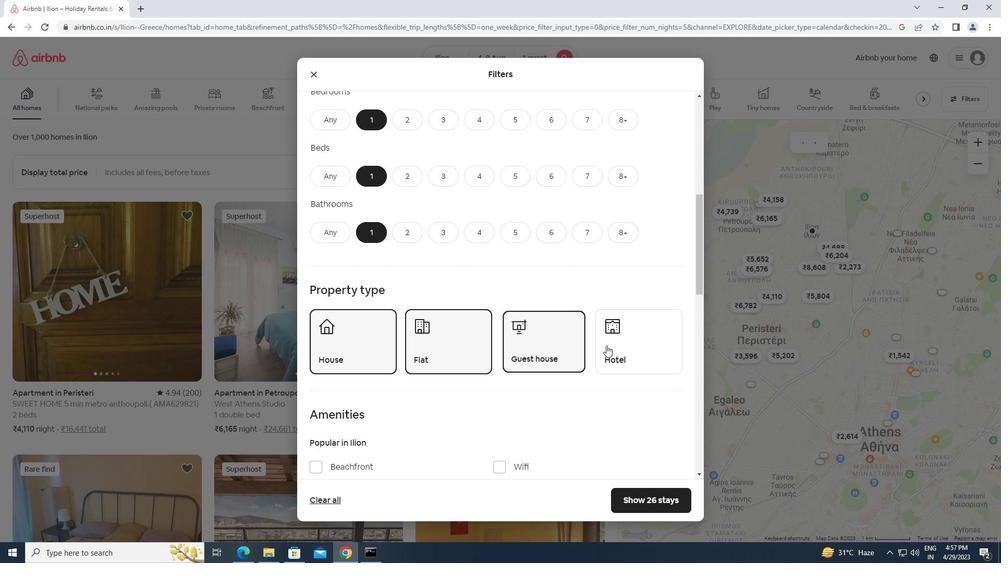 
Action: Mouse moved to (443, 402)
Screenshot: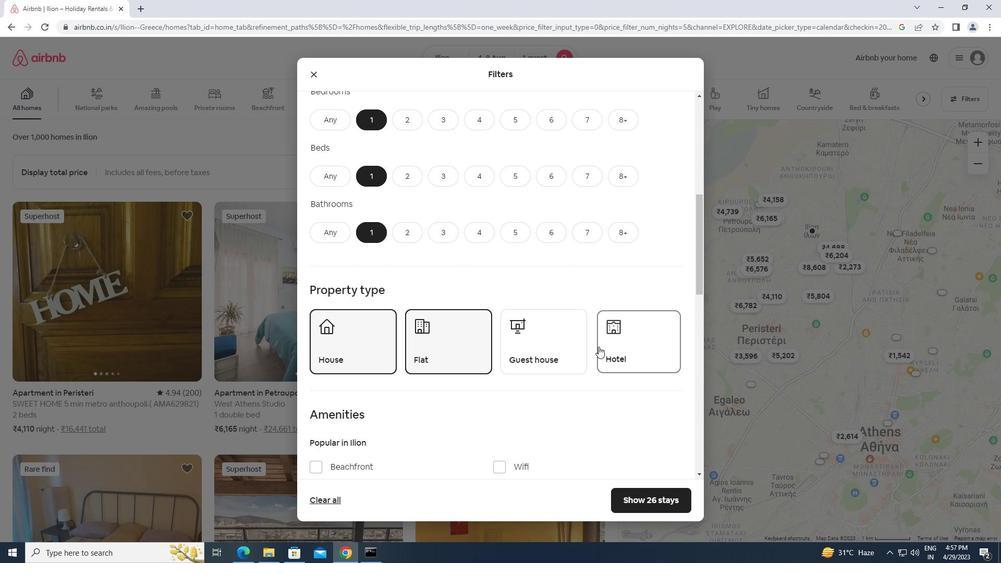 
Action: Mouse scrolled (443, 402) with delta (0, 0)
Screenshot: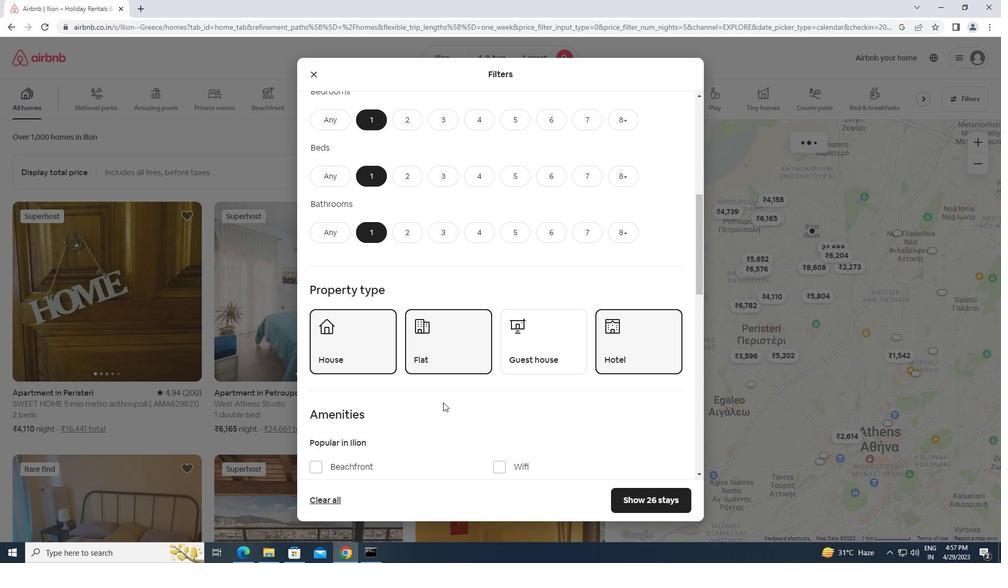 
Action: Mouse scrolled (443, 402) with delta (0, 0)
Screenshot: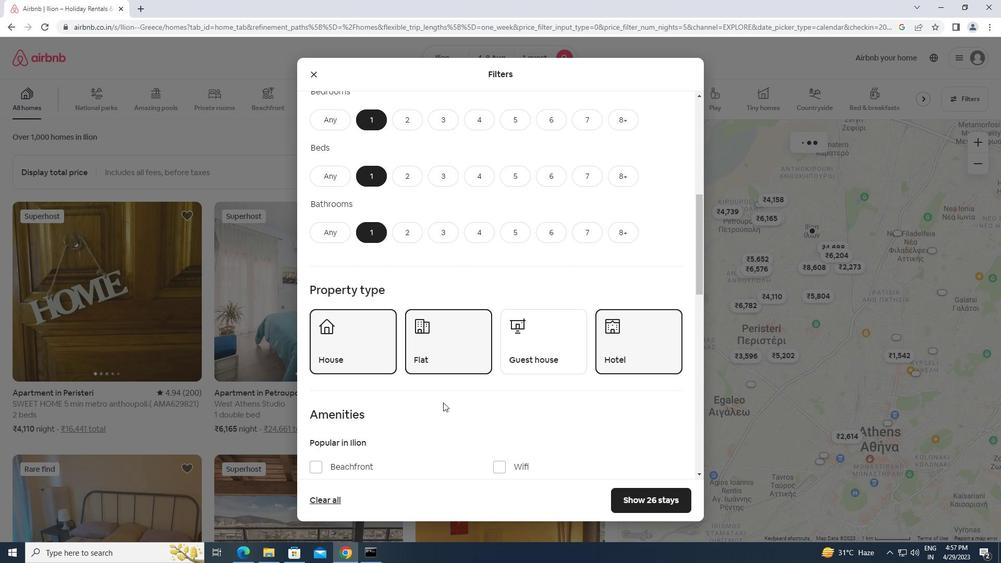 
Action: Mouse moved to (505, 360)
Screenshot: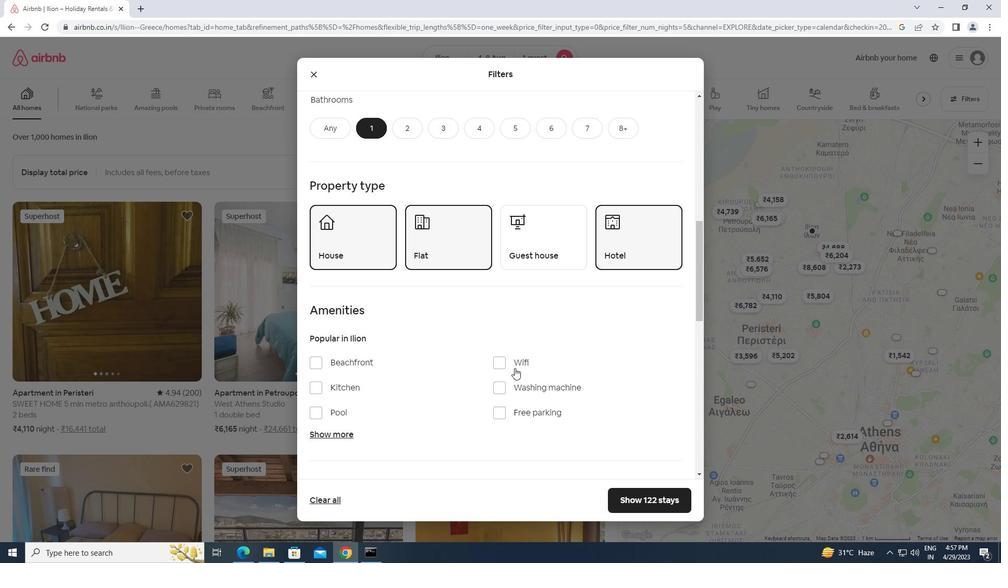 
Action: Mouse pressed left at (505, 360)
Screenshot: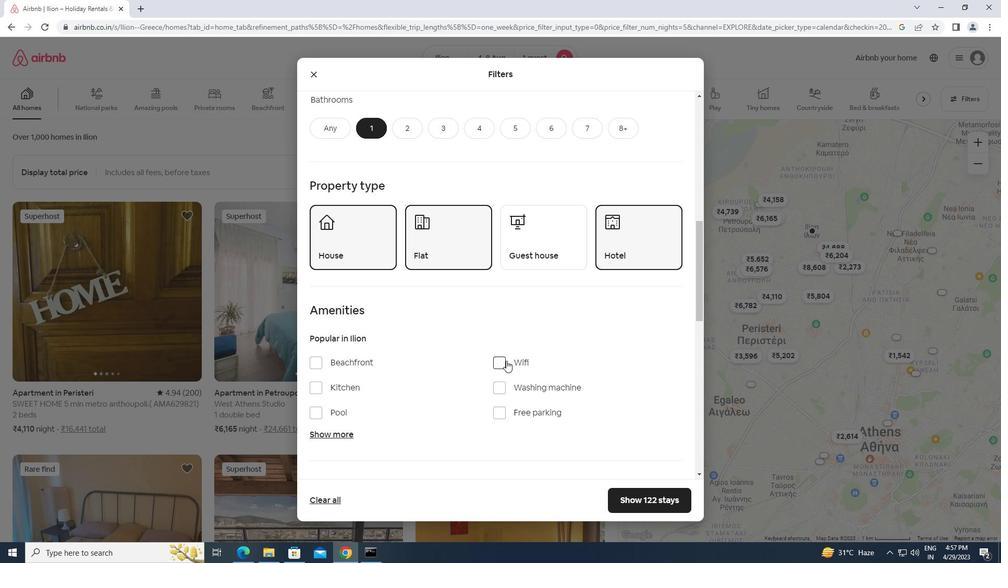 
Action: Mouse moved to (497, 389)
Screenshot: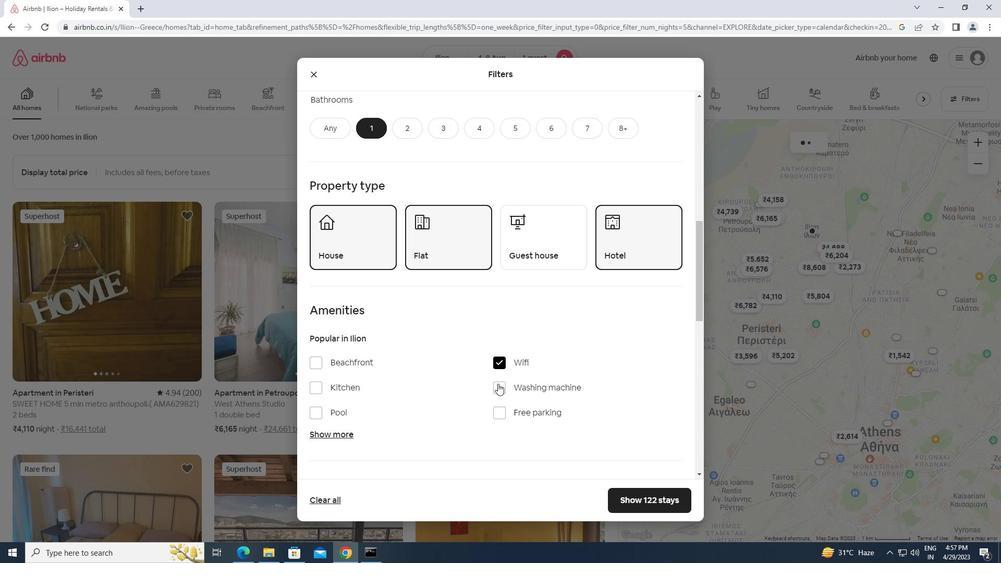 
Action: Mouse pressed left at (497, 389)
Screenshot: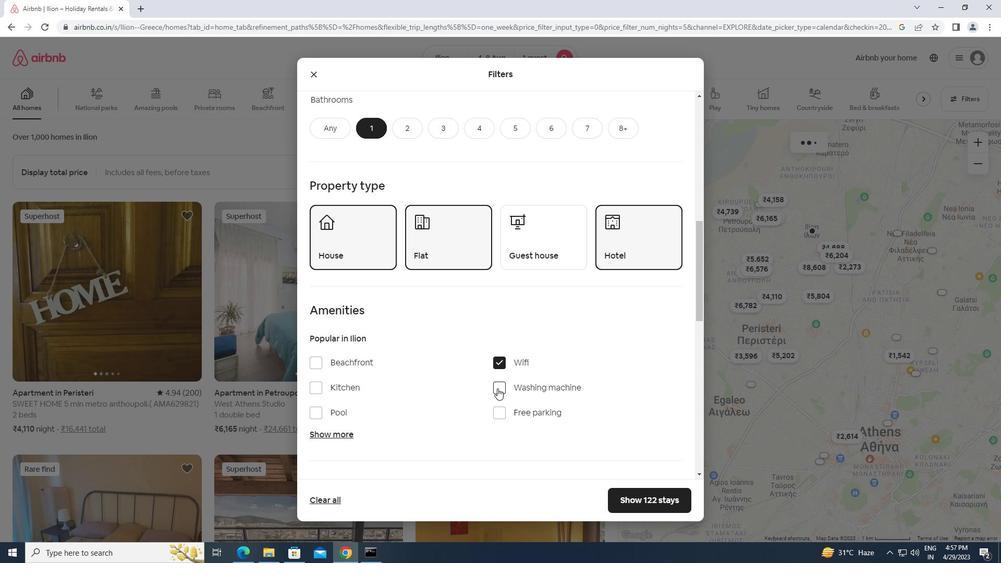 
Action: Mouse moved to (459, 411)
Screenshot: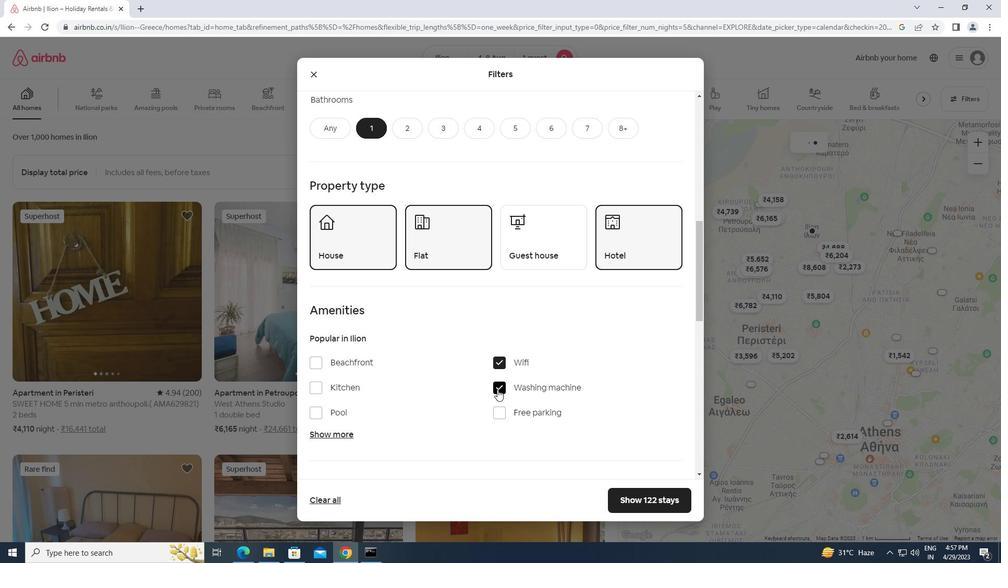 
Action: Mouse scrolled (459, 410) with delta (0, 0)
Screenshot: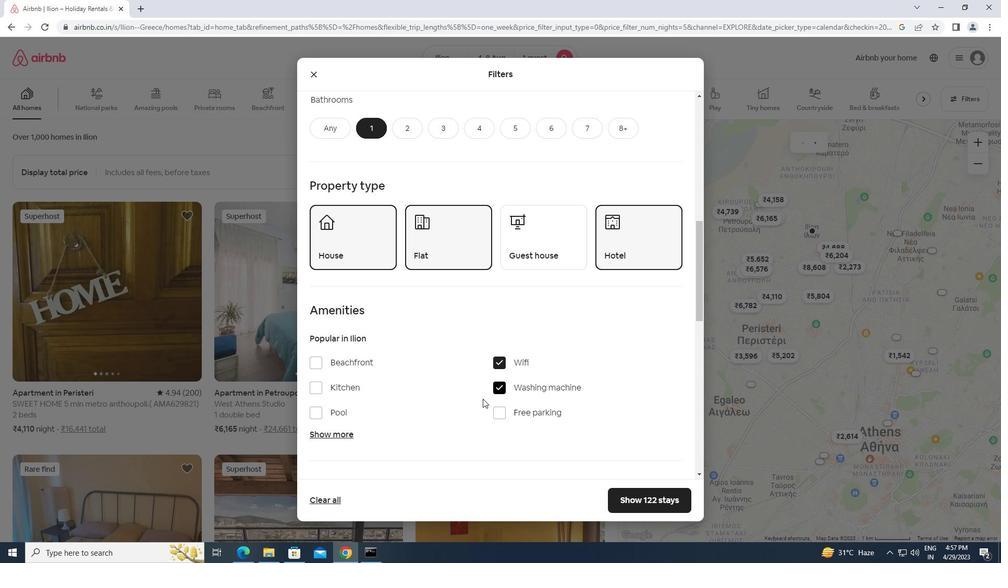 
Action: Mouse scrolled (459, 410) with delta (0, 0)
Screenshot: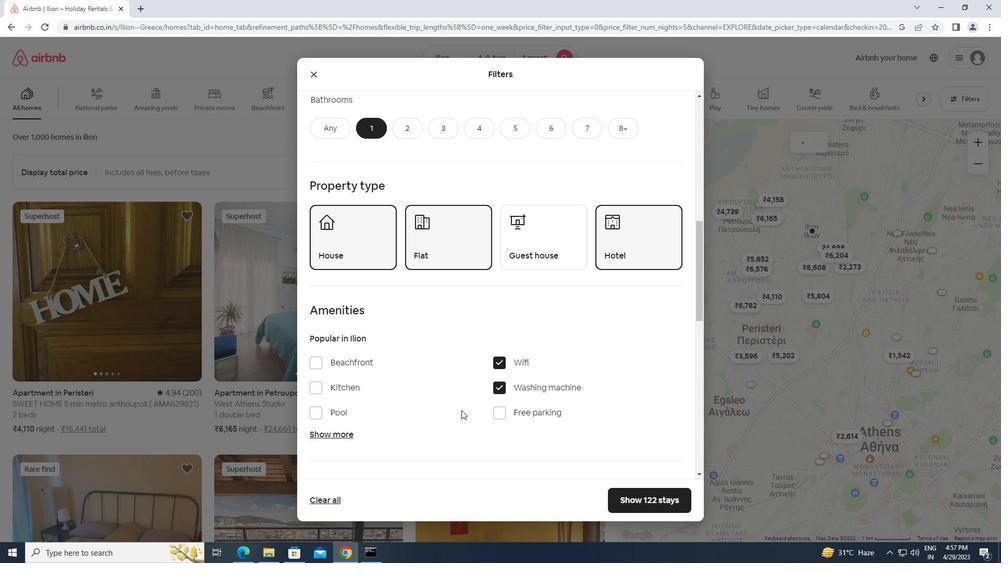 
Action: Mouse scrolled (459, 410) with delta (0, 0)
Screenshot: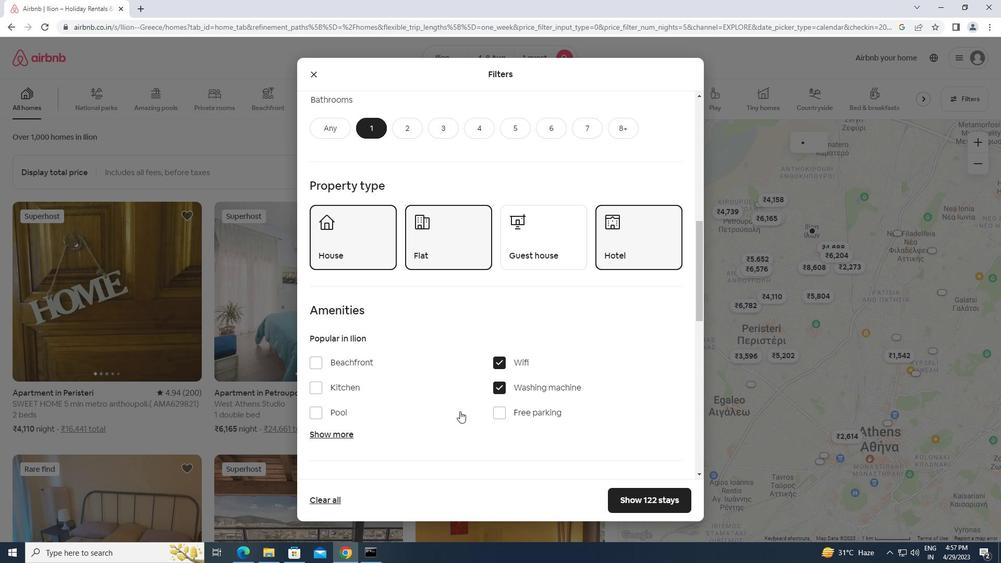 
Action: Mouse moved to (656, 392)
Screenshot: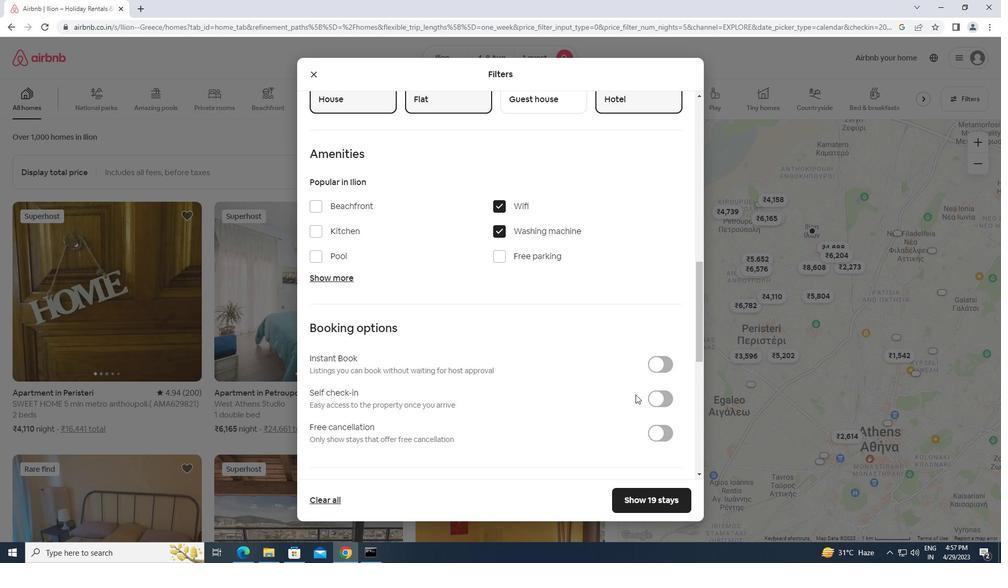 
Action: Mouse pressed left at (656, 392)
Screenshot: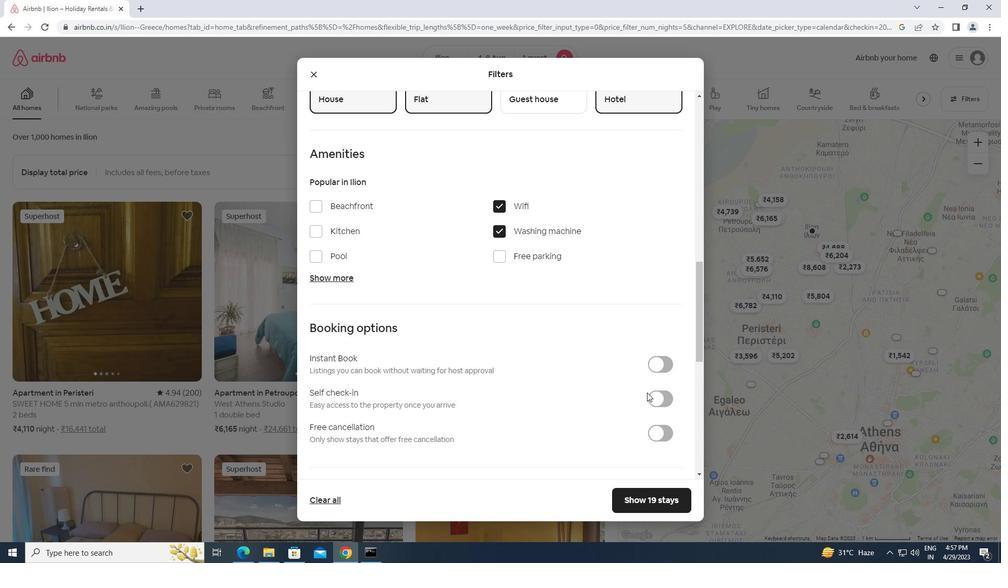 
Action: Mouse moved to (522, 415)
Screenshot: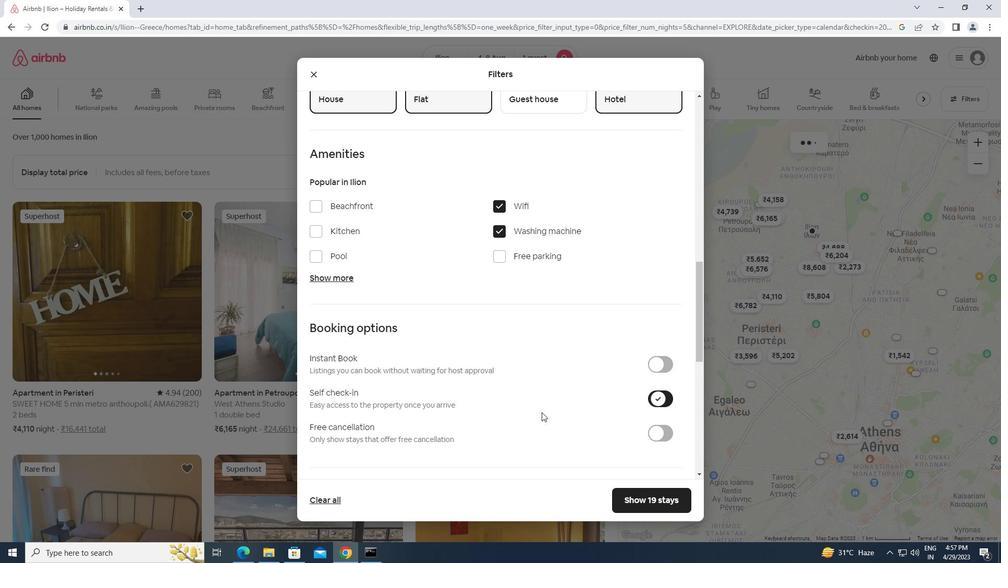
Action: Mouse scrolled (522, 414) with delta (0, 0)
Screenshot: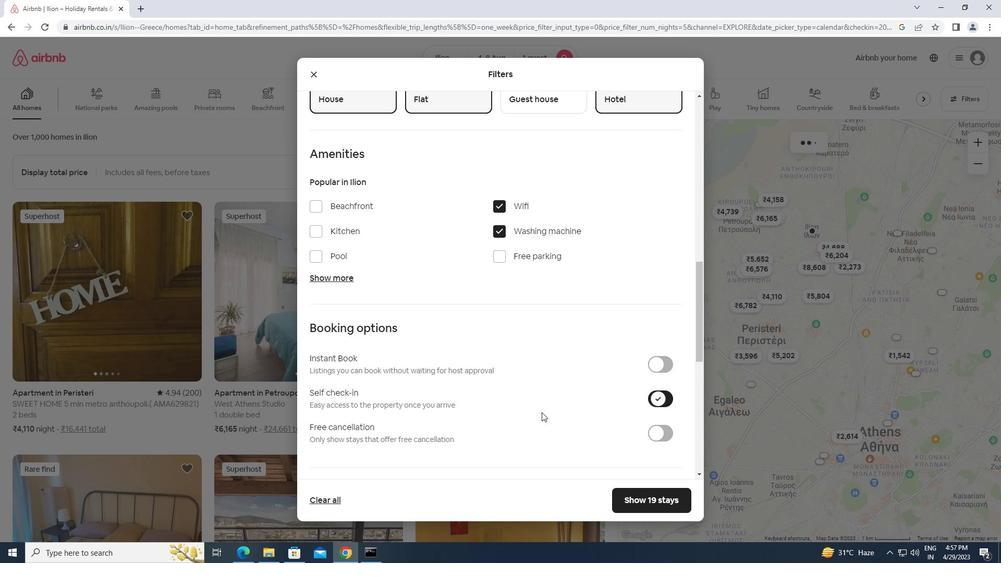 
Action: Mouse scrolled (522, 414) with delta (0, 0)
Screenshot: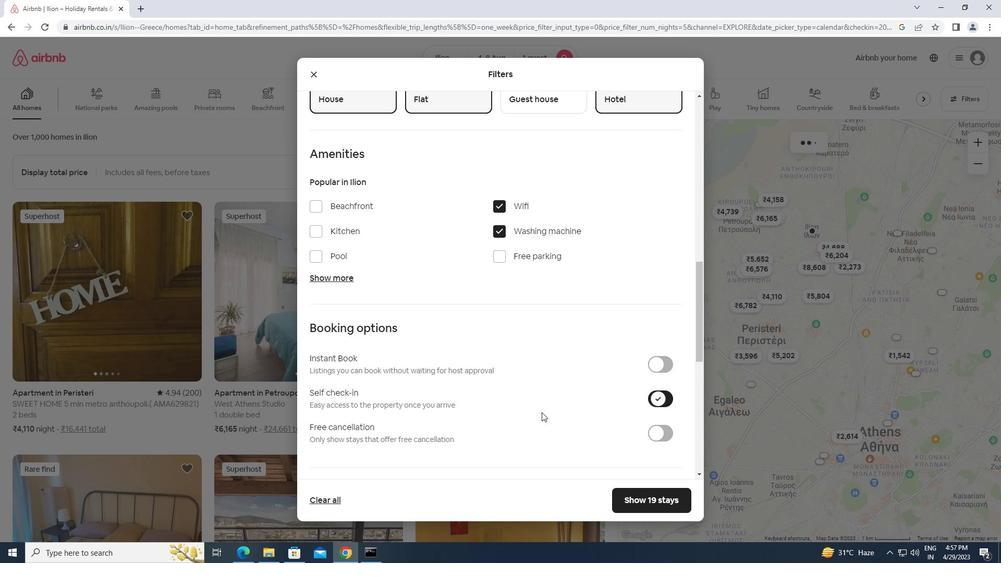 
Action: Mouse scrolled (522, 414) with delta (0, 0)
Screenshot: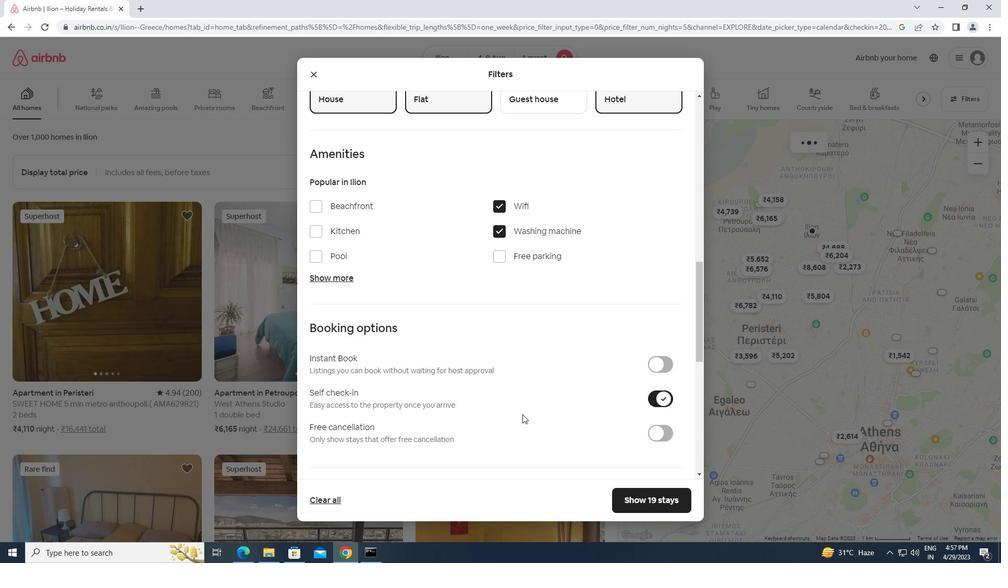 
Action: Mouse scrolled (522, 414) with delta (0, 0)
Screenshot: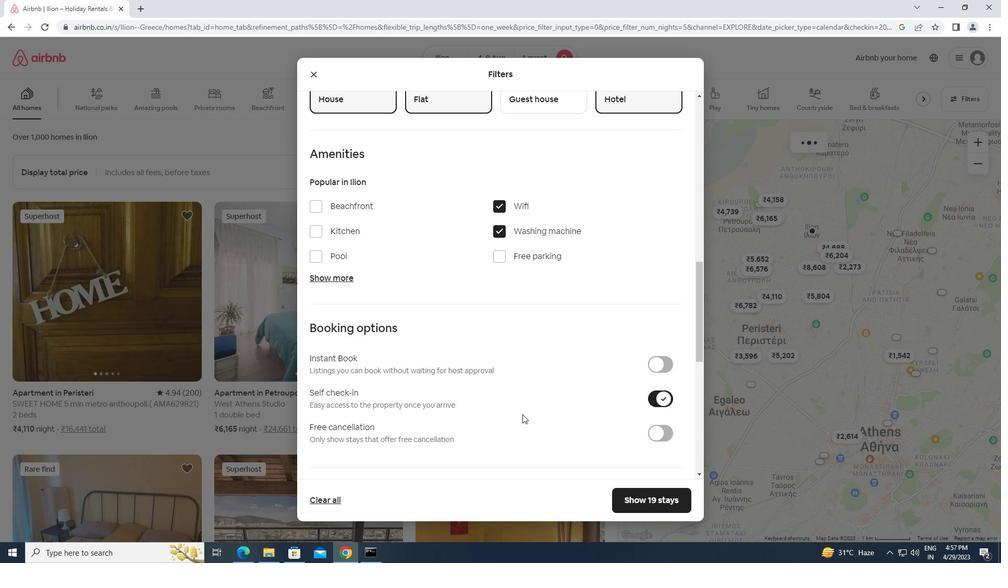 
Action: Mouse scrolled (522, 414) with delta (0, 0)
Screenshot: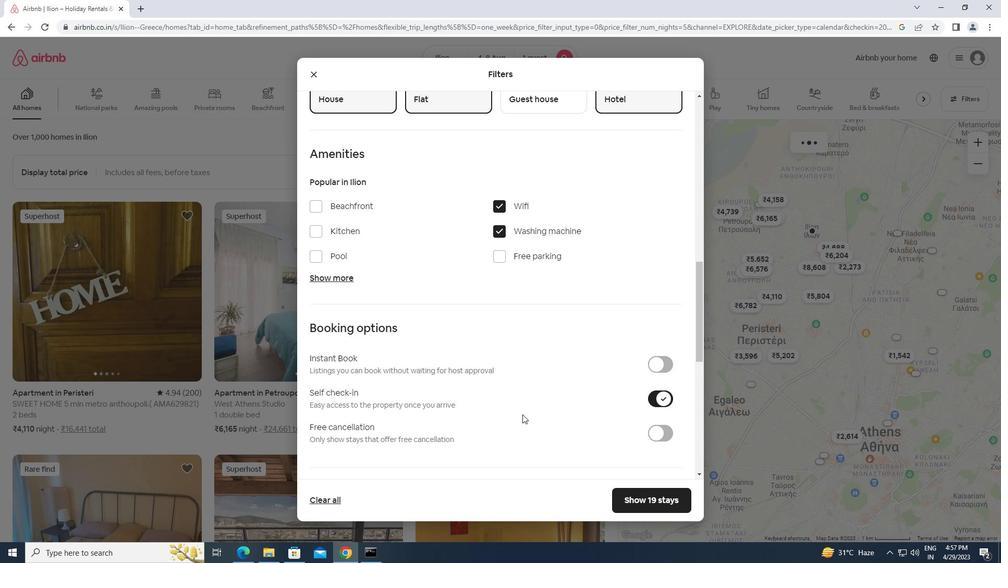 
Action: Mouse scrolled (522, 414) with delta (0, 0)
Screenshot: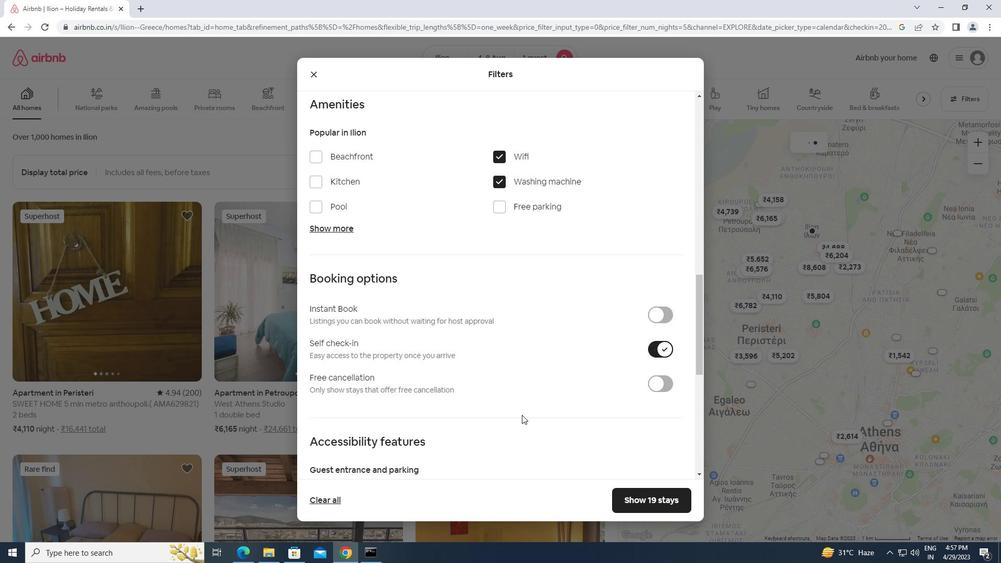 
Action: Mouse scrolled (522, 414) with delta (0, 0)
Screenshot: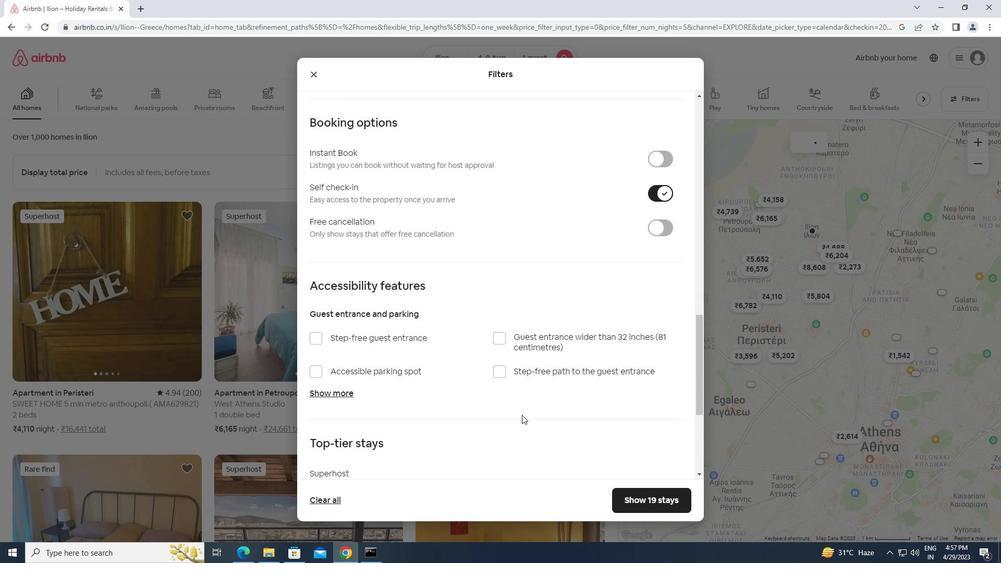 
Action: Mouse scrolled (522, 414) with delta (0, 0)
Screenshot: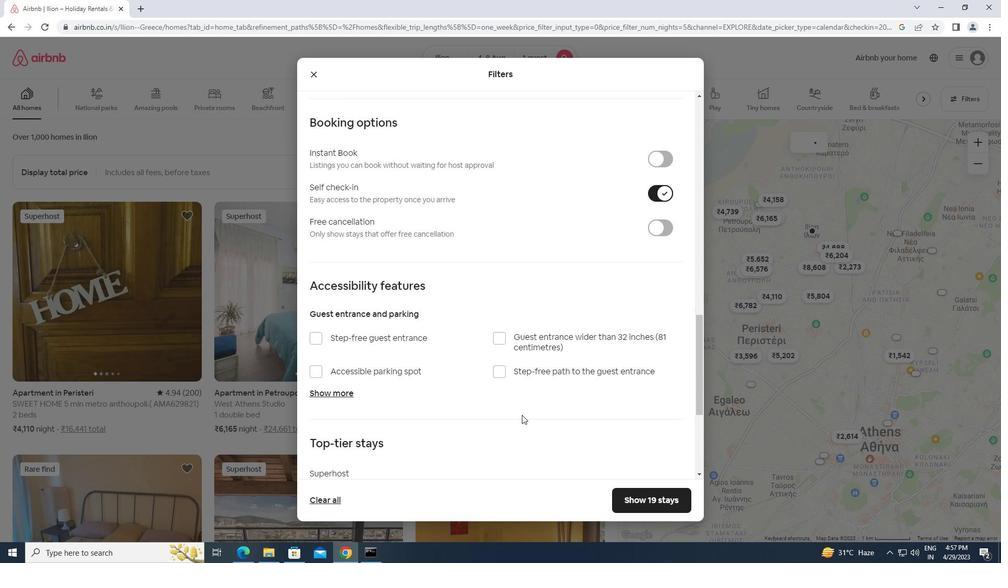 
Action: Mouse scrolled (522, 414) with delta (0, 0)
Screenshot: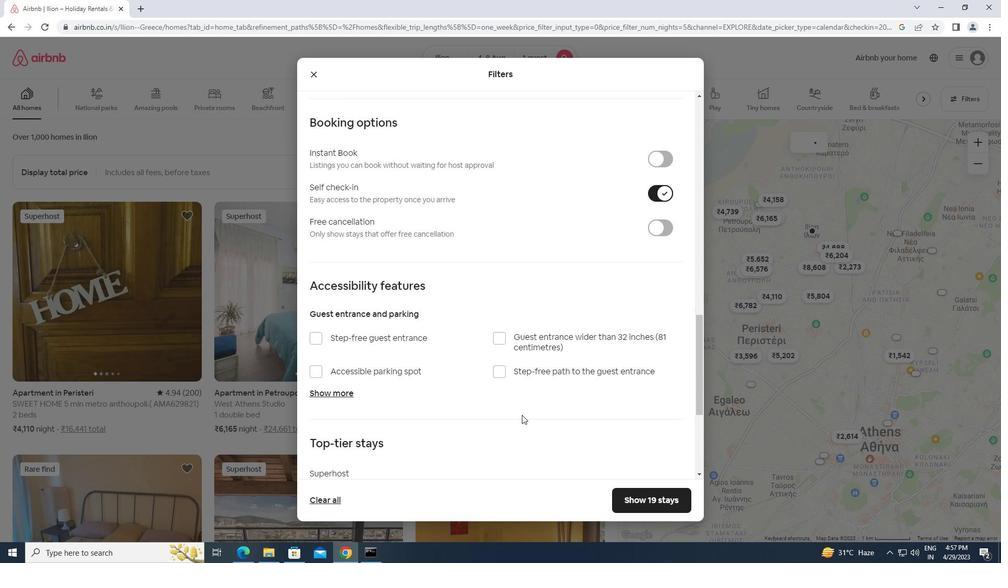 
Action: Mouse scrolled (522, 414) with delta (0, 0)
Screenshot: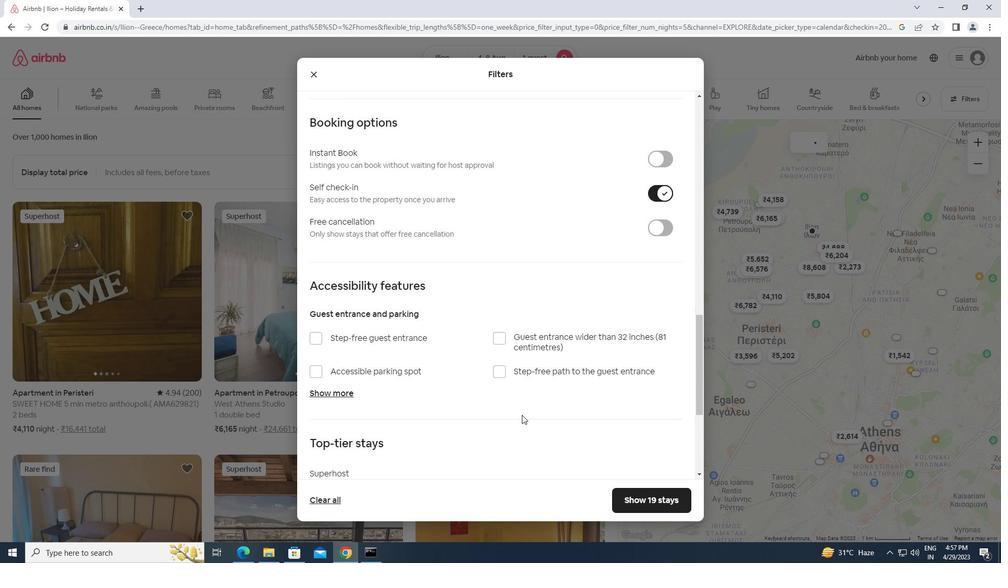 
Action: Mouse moved to (316, 405)
Screenshot: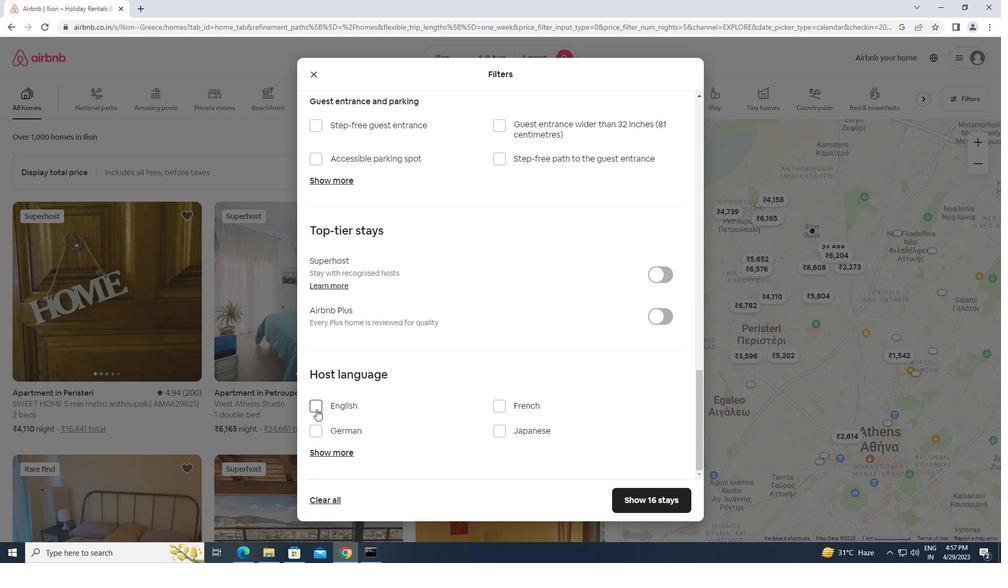 
Action: Mouse pressed left at (316, 405)
Screenshot: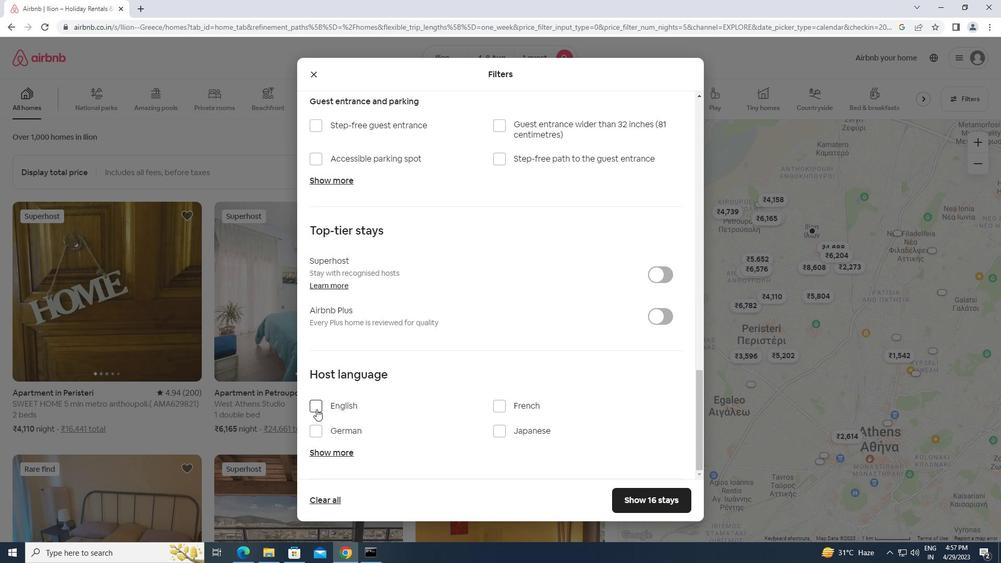 
Action: Mouse moved to (672, 500)
Screenshot: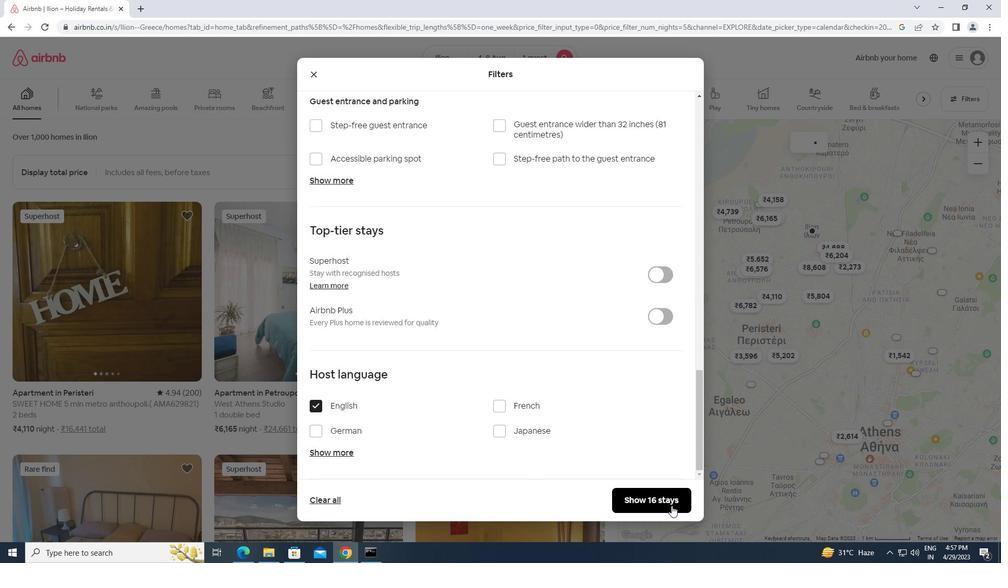 
Action: Mouse pressed left at (672, 500)
Screenshot: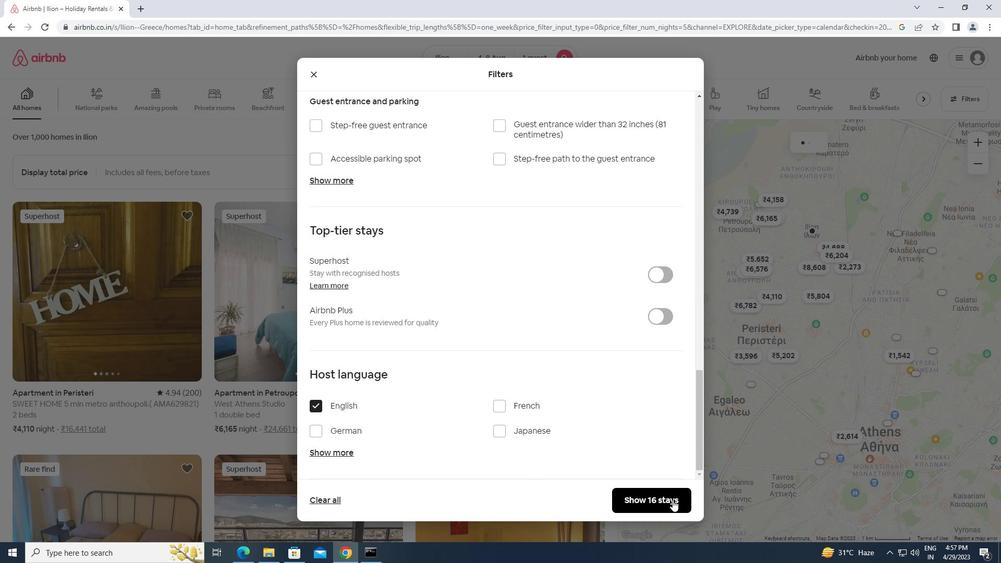
Action: Mouse moved to (670, 497)
Screenshot: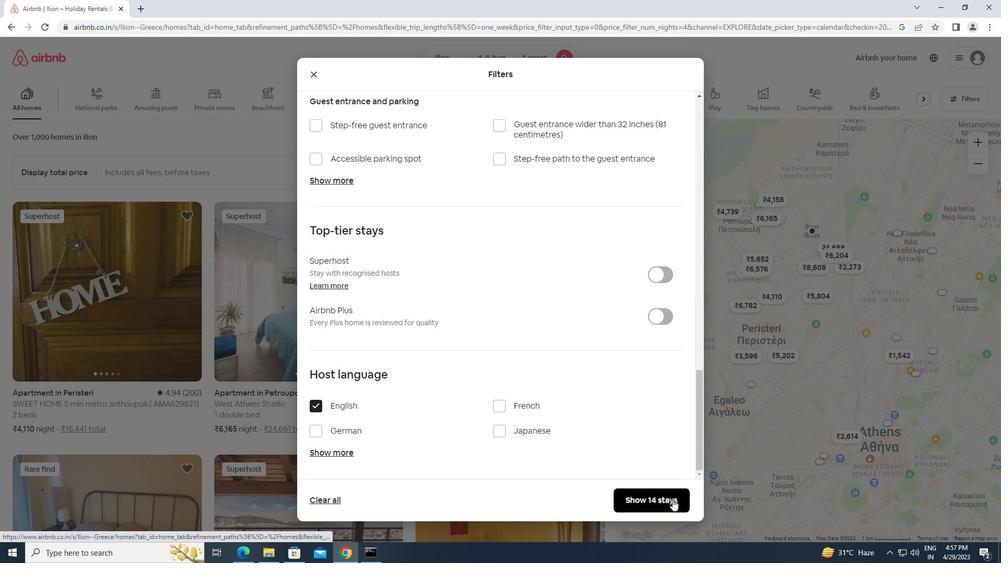 
